 Task: Sort the products in the category "Specialty Cheeses" by price (lowest first).
Action: Mouse moved to (828, 276)
Screenshot: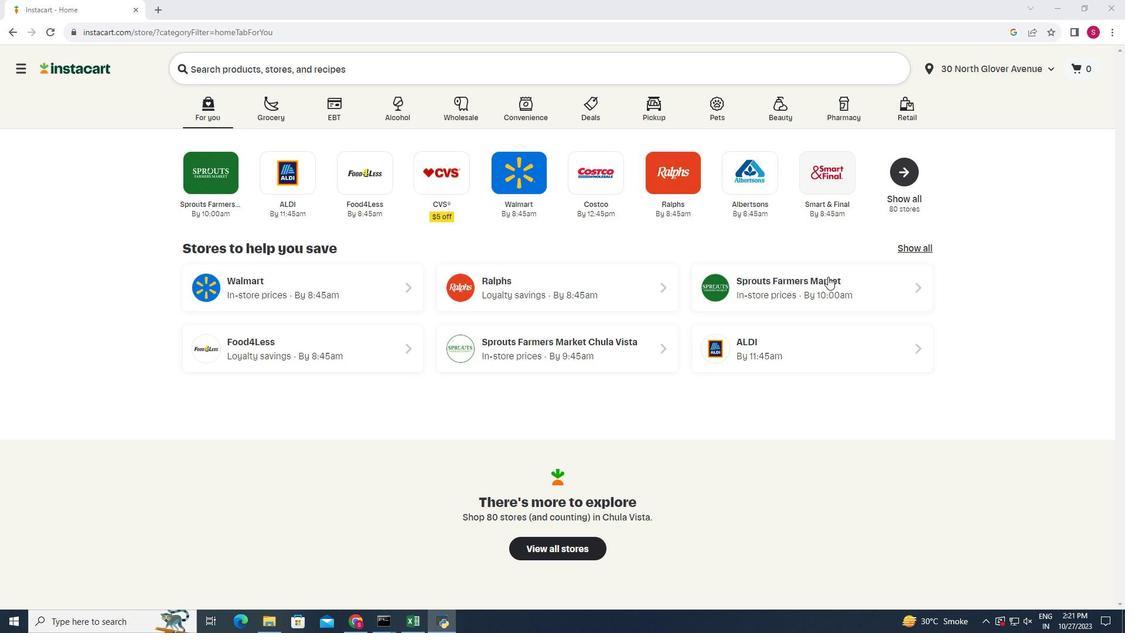 
Action: Mouse pressed left at (828, 276)
Screenshot: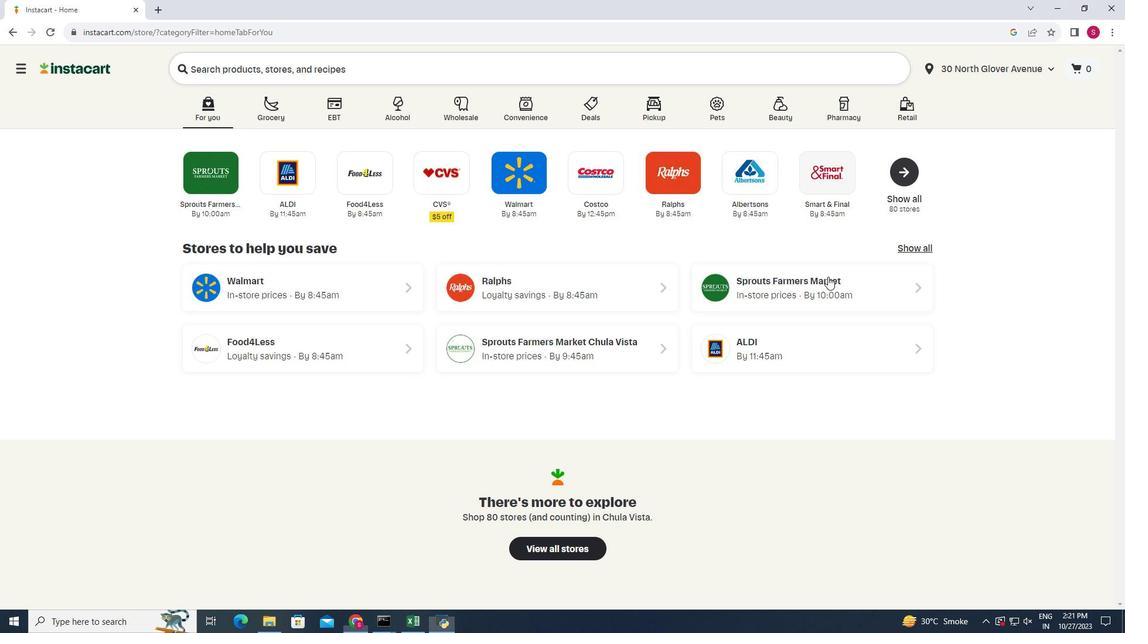 
Action: Mouse moved to (31, 514)
Screenshot: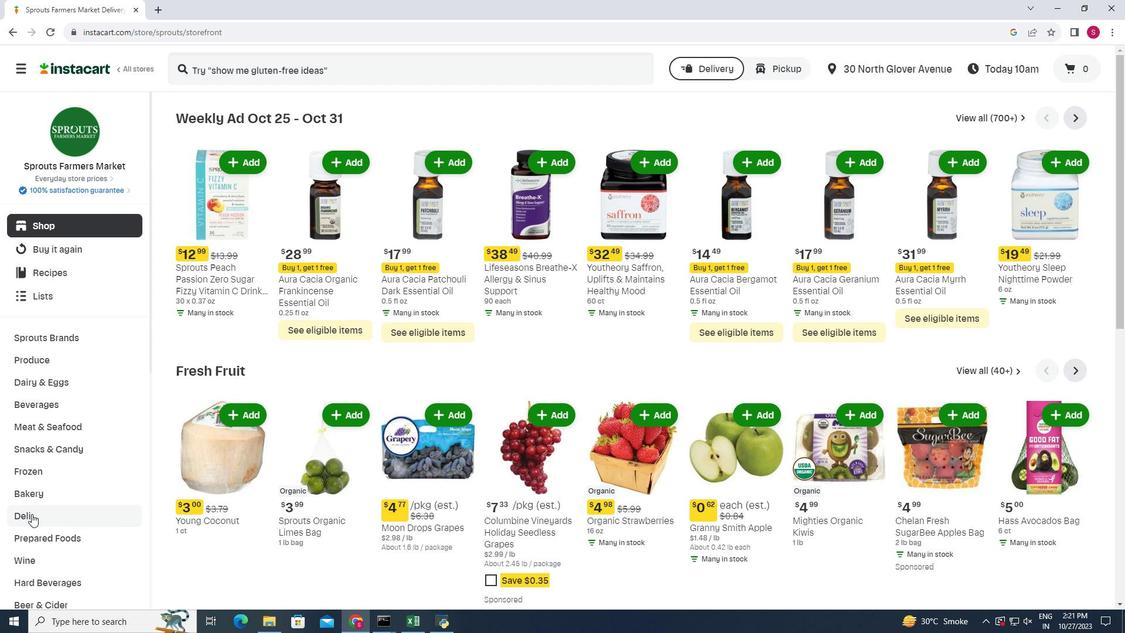 
Action: Mouse pressed left at (31, 514)
Screenshot: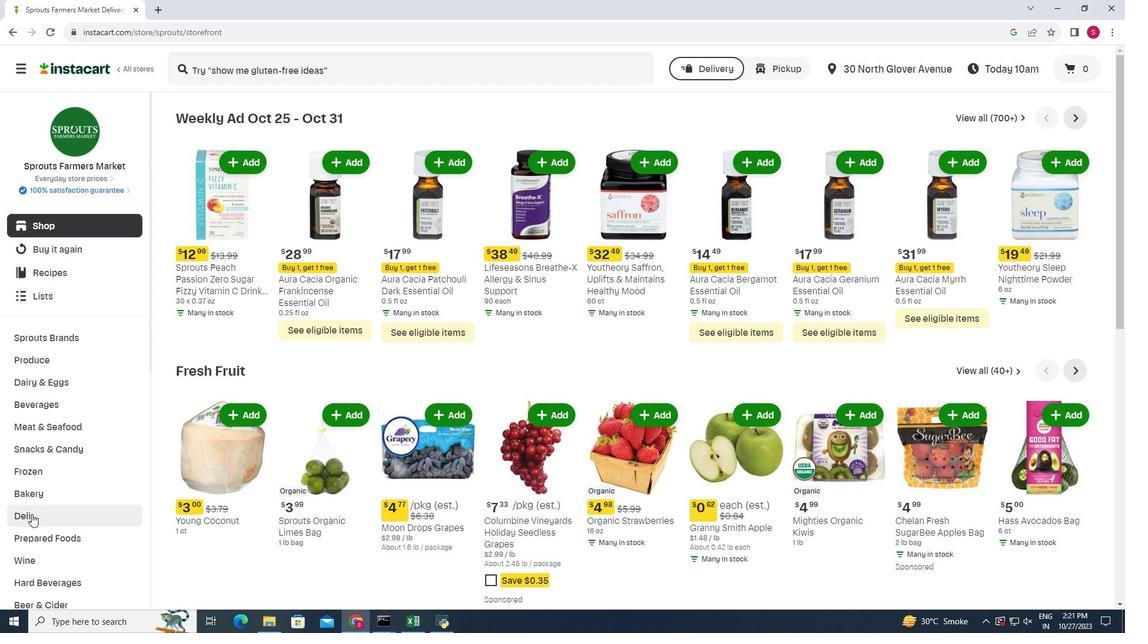 
Action: Mouse moved to (302, 286)
Screenshot: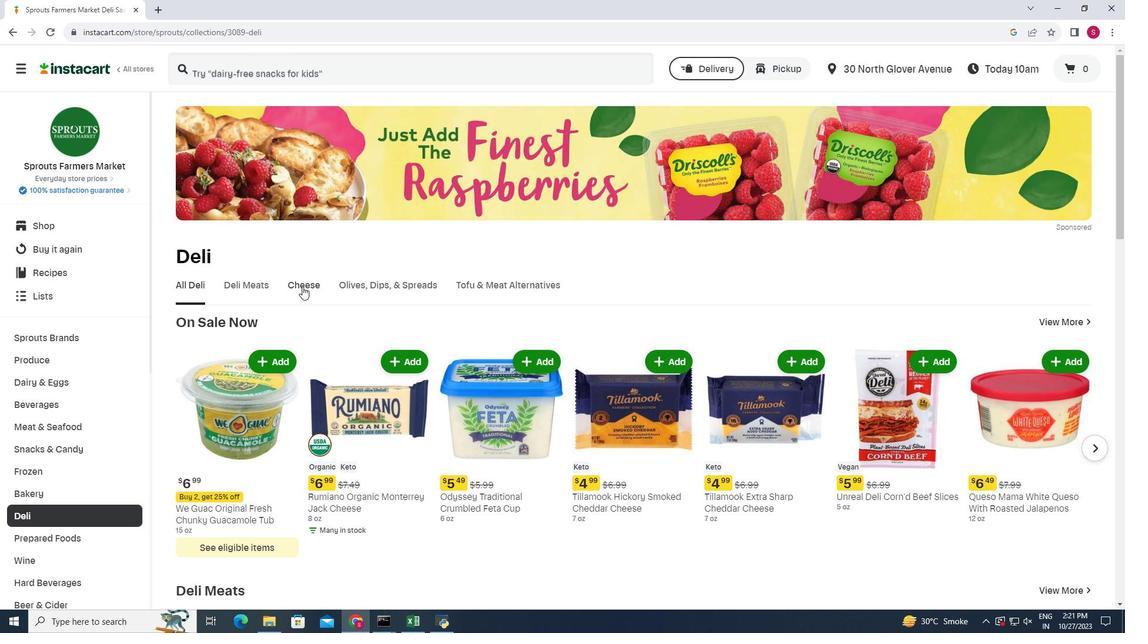 
Action: Mouse pressed left at (302, 286)
Screenshot: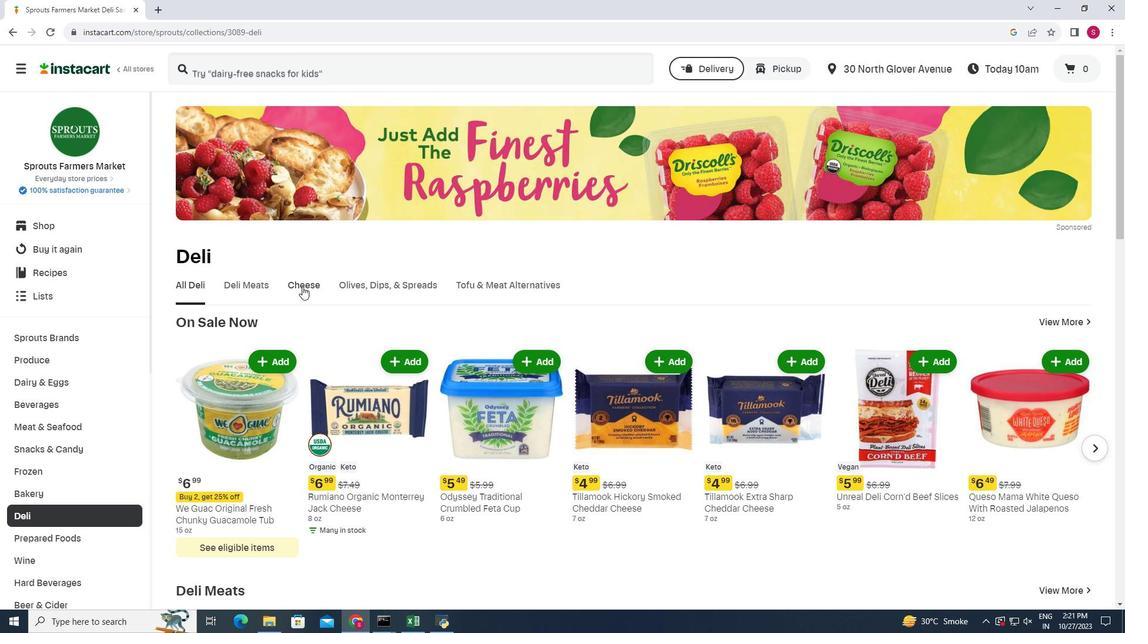 
Action: Mouse moved to (1092, 334)
Screenshot: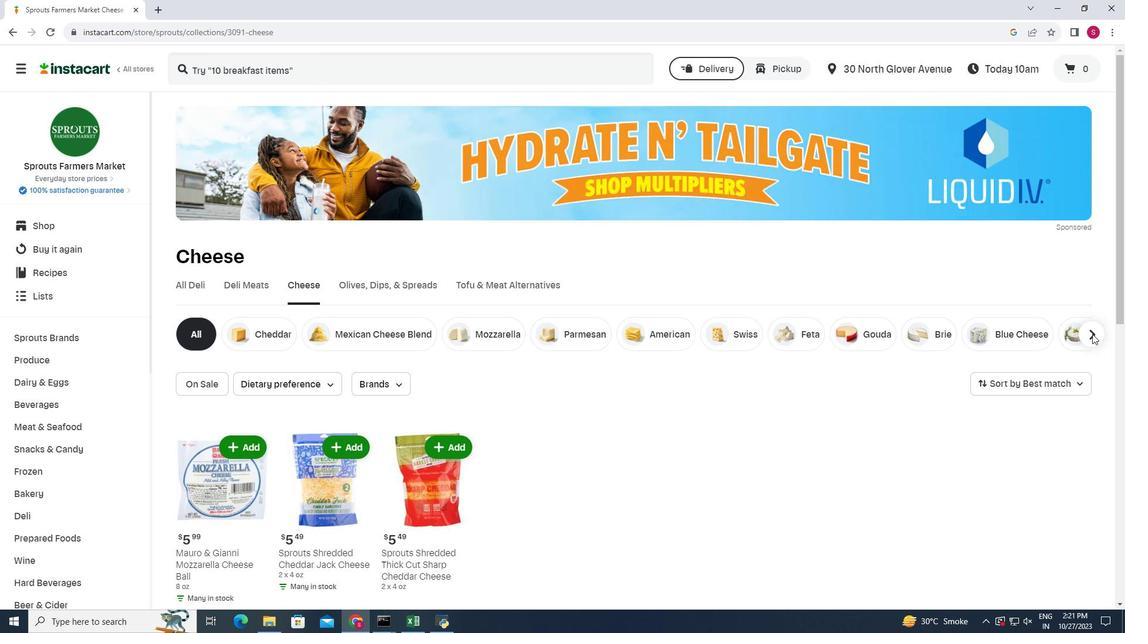 
Action: Mouse pressed left at (1092, 334)
Screenshot: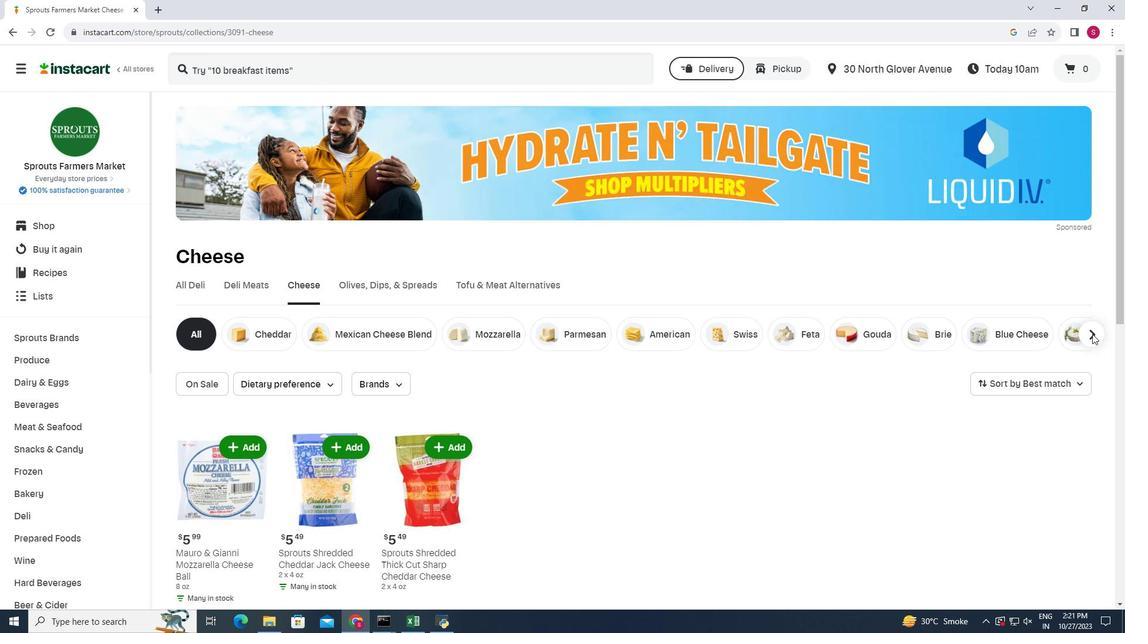 
Action: Mouse moved to (1054, 333)
Screenshot: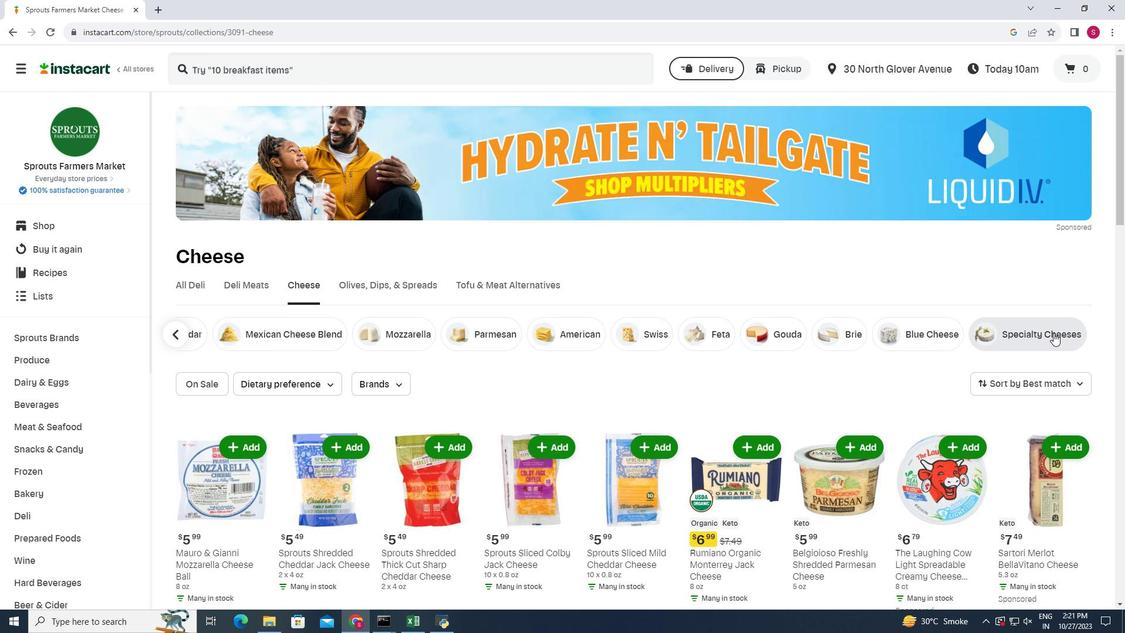 
Action: Mouse pressed left at (1054, 333)
Screenshot: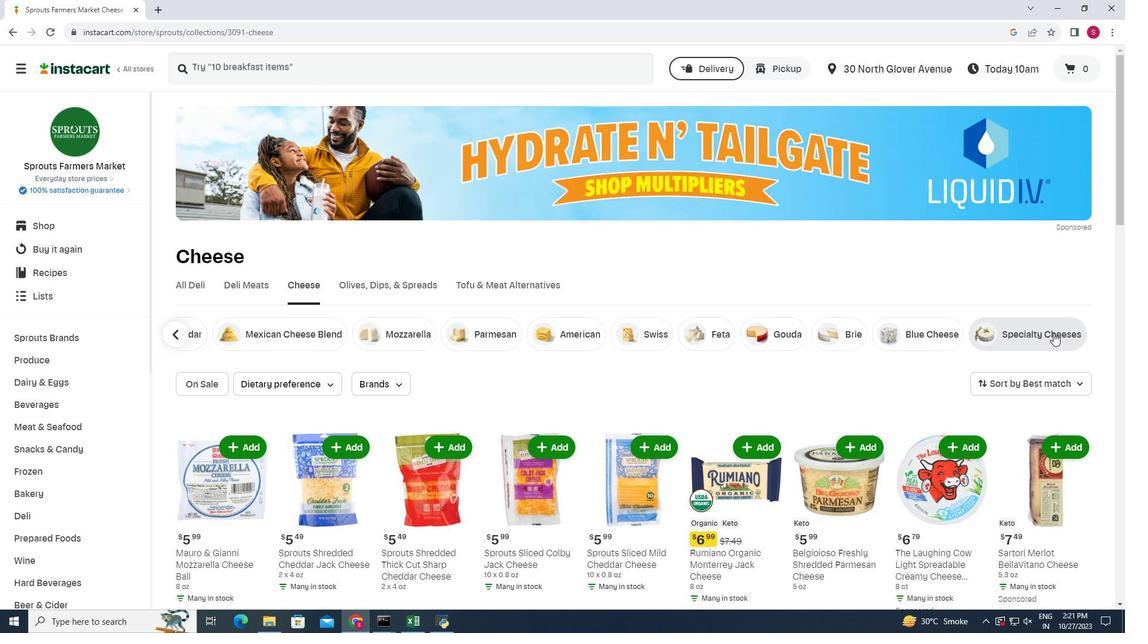 
Action: Mouse moved to (778, 373)
Screenshot: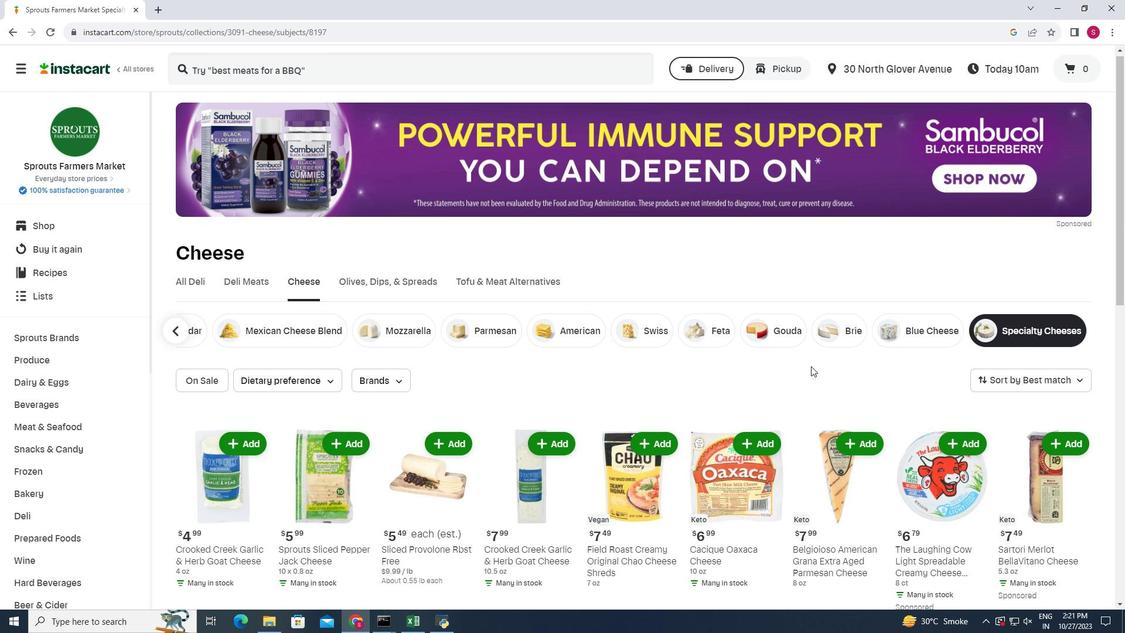 
Action: Mouse scrolled (778, 372) with delta (0, 0)
Screenshot: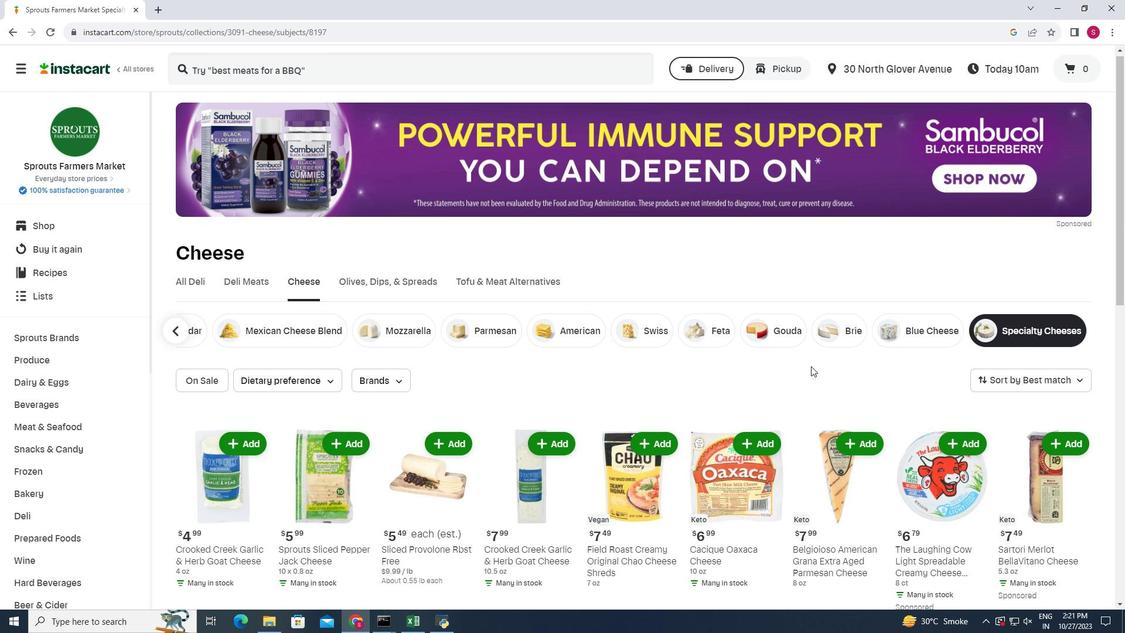 
Action: Mouse moved to (1073, 322)
Screenshot: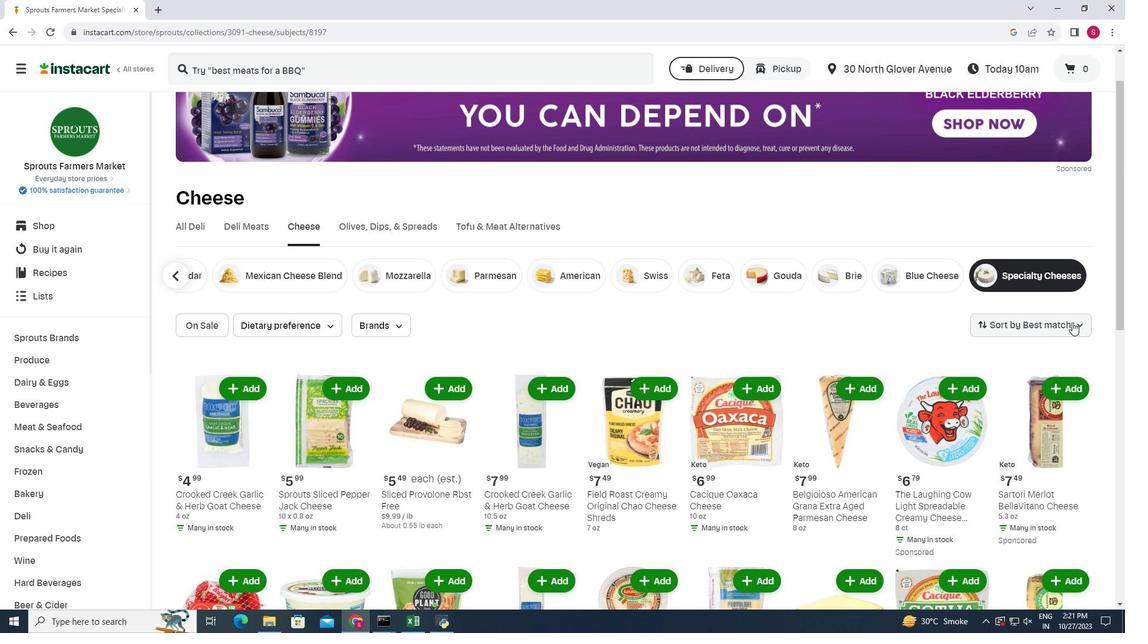 
Action: Mouse pressed left at (1073, 322)
Screenshot: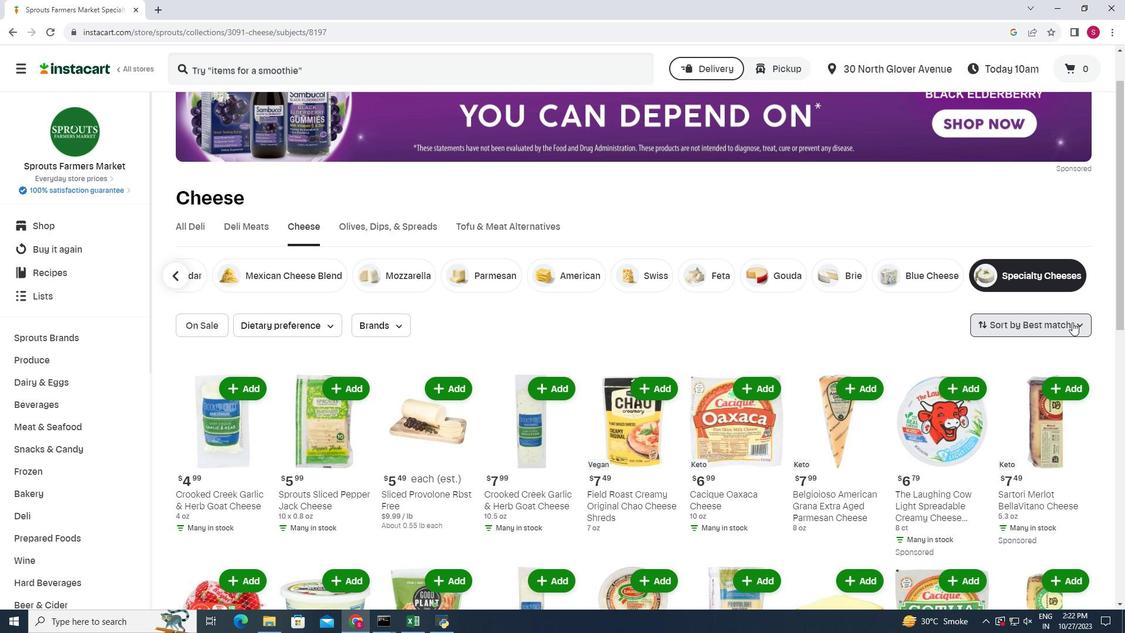 
Action: Mouse moved to (1058, 375)
Screenshot: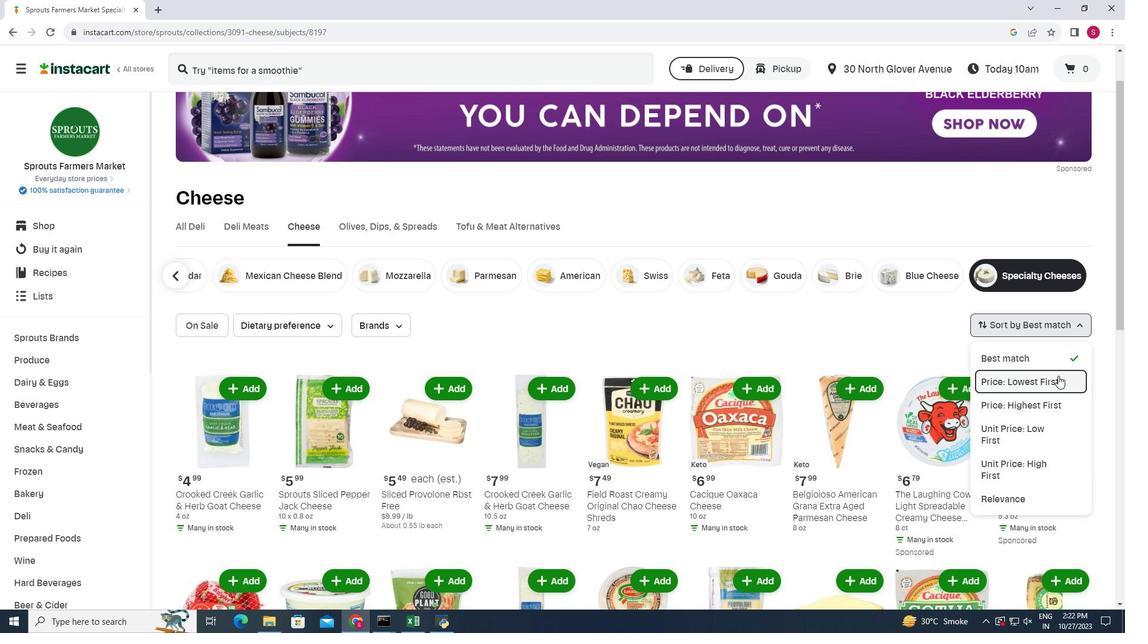 
Action: Mouse pressed left at (1058, 375)
Screenshot: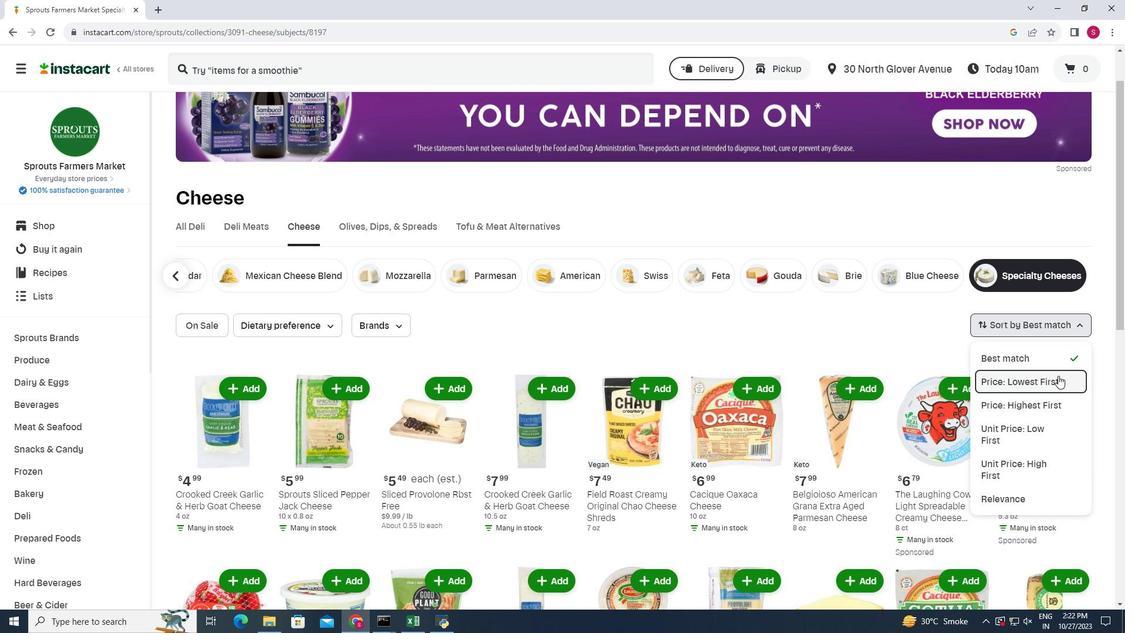 
Action: Mouse moved to (557, 332)
Screenshot: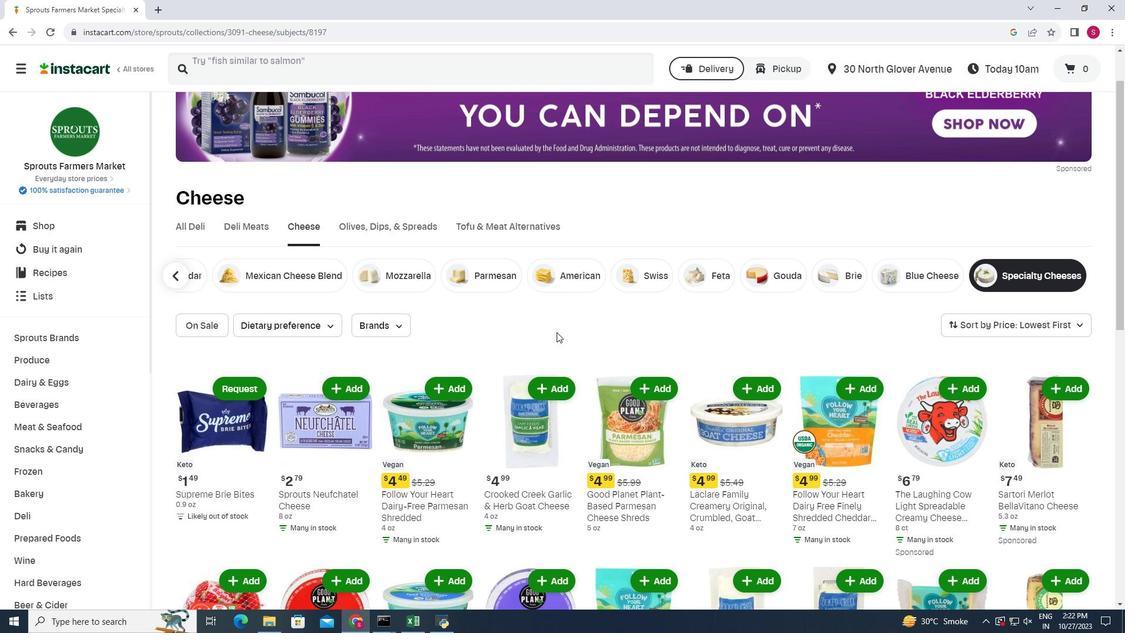 
Action: Mouse scrolled (557, 331) with delta (0, 0)
Screenshot: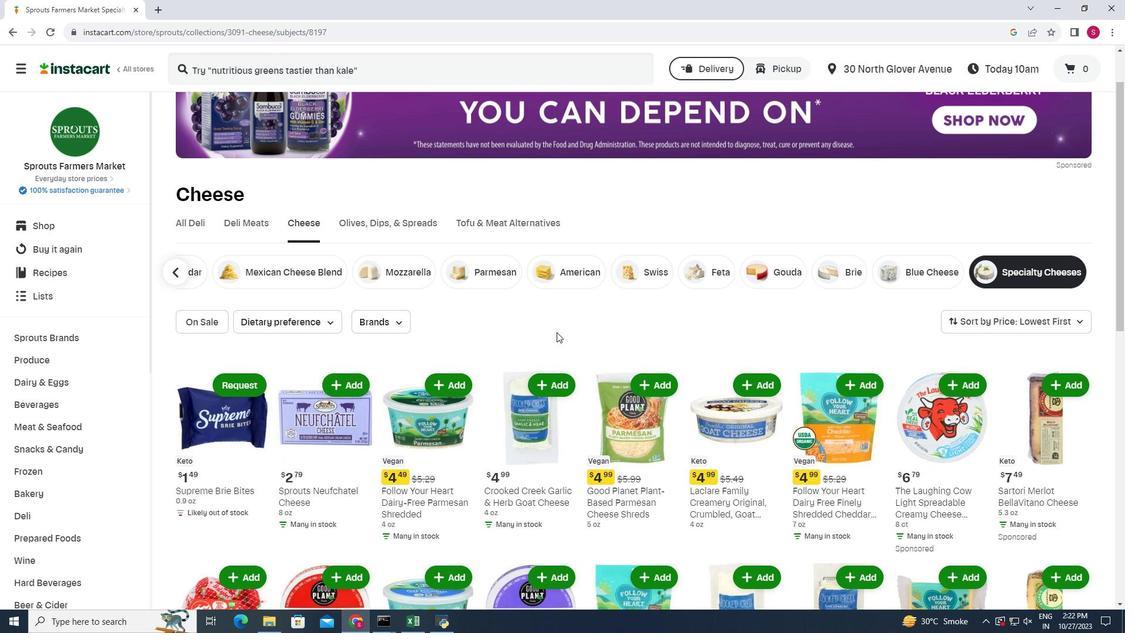 
Action: Mouse scrolled (557, 331) with delta (0, 0)
Screenshot: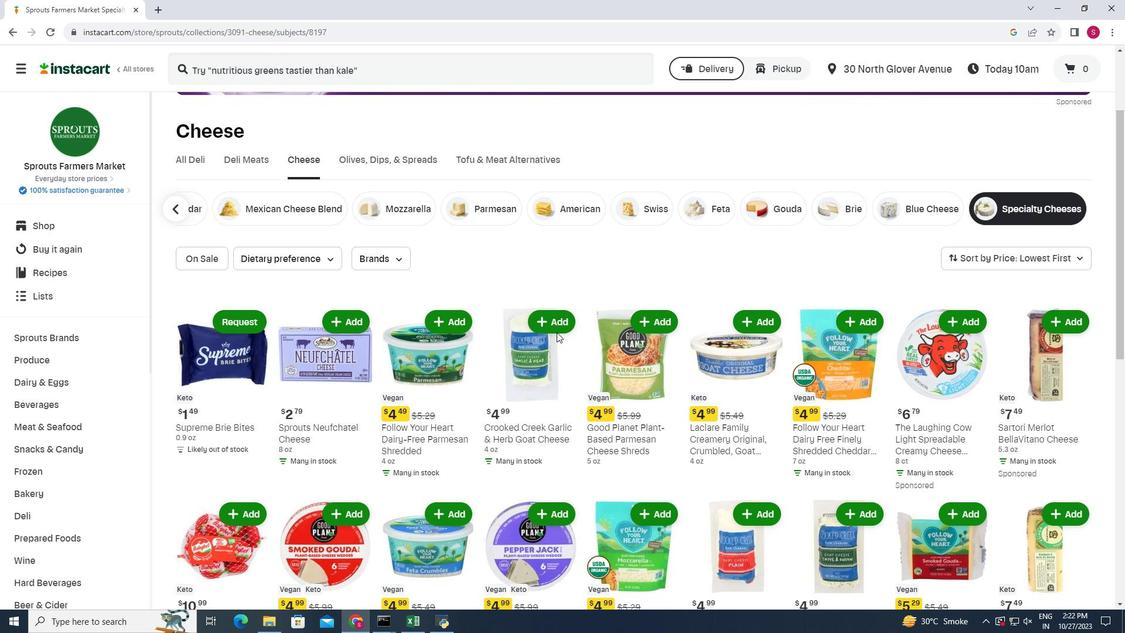 
Action: Mouse scrolled (557, 331) with delta (0, 0)
Screenshot: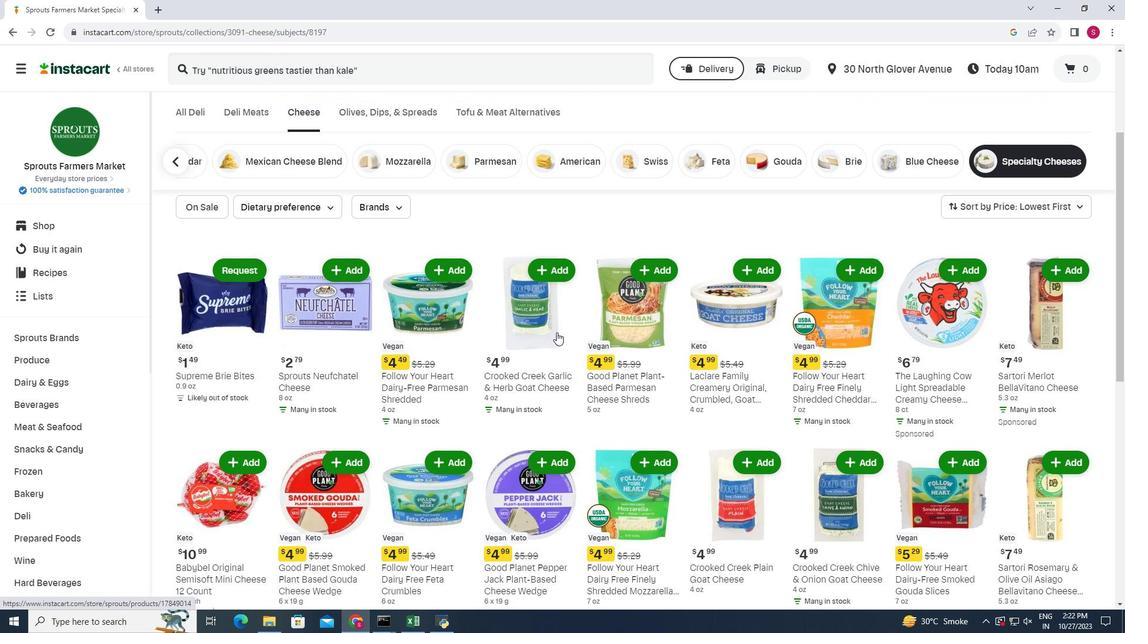 
Action: Mouse scrolled (557, 331) with delta (0, 0)
Screenshot: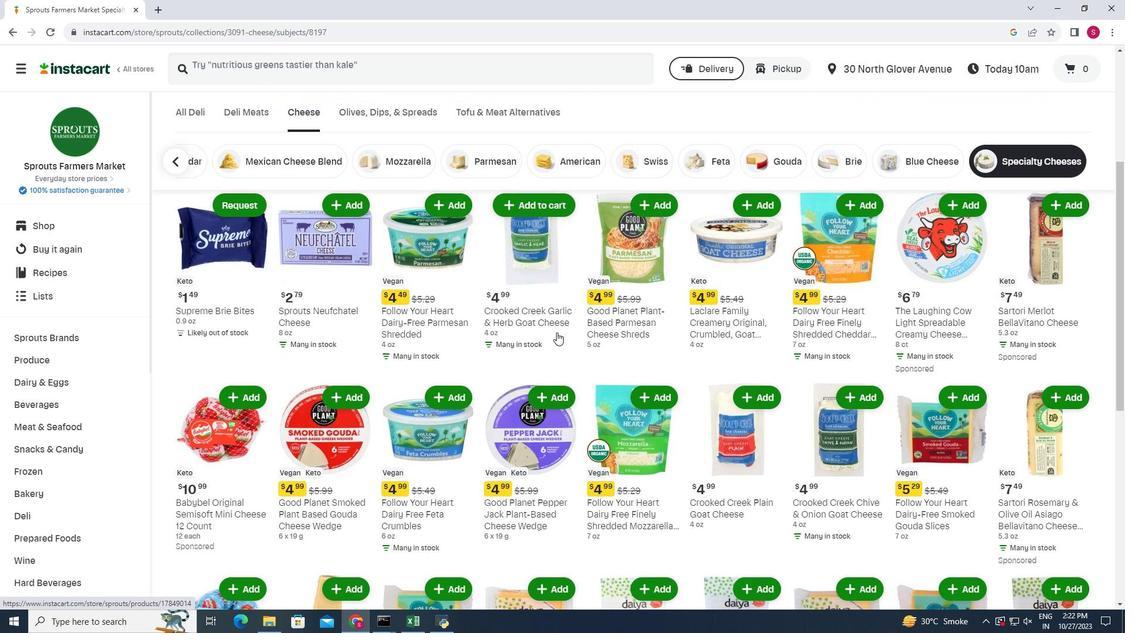 
Action: Mouse scrolled (557, 331) with delta (0, 0)
Screenshot: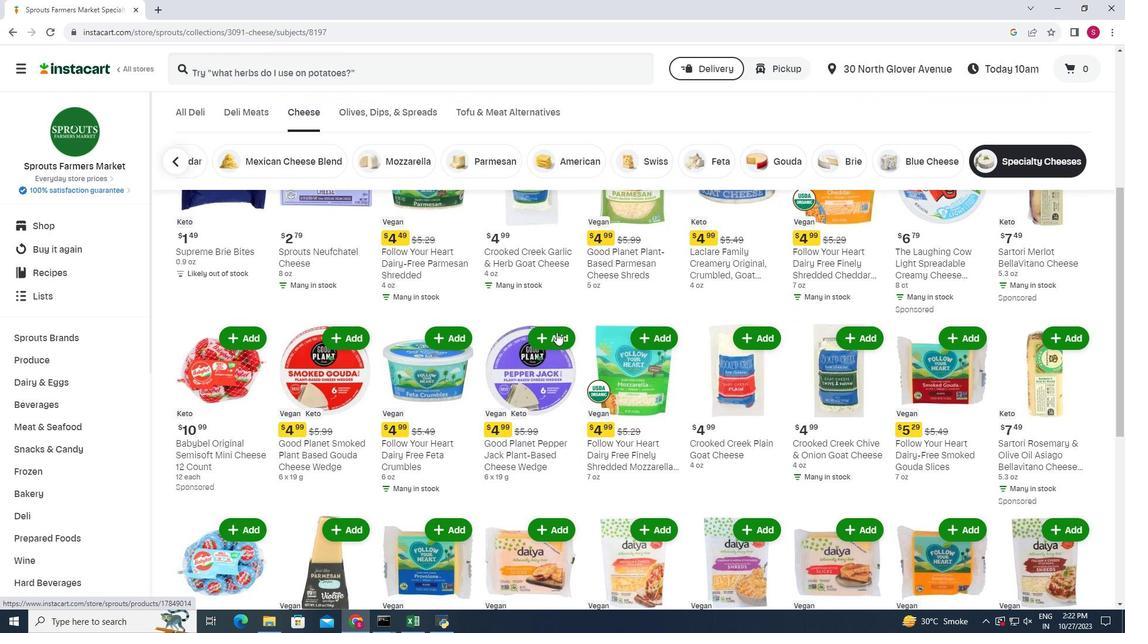 
Action: Mouse scrolled (557, 331) with delta (0, 0)
Screenshot: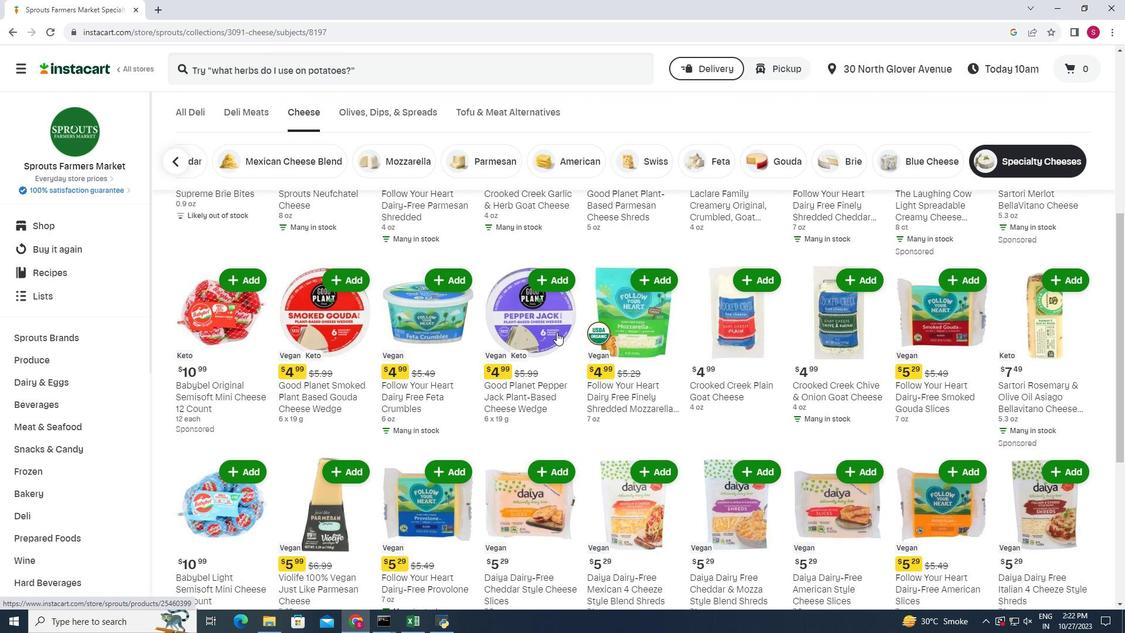 
Action: Mouse scrolled (557, 331) with delta (0, 0)
Screenshot: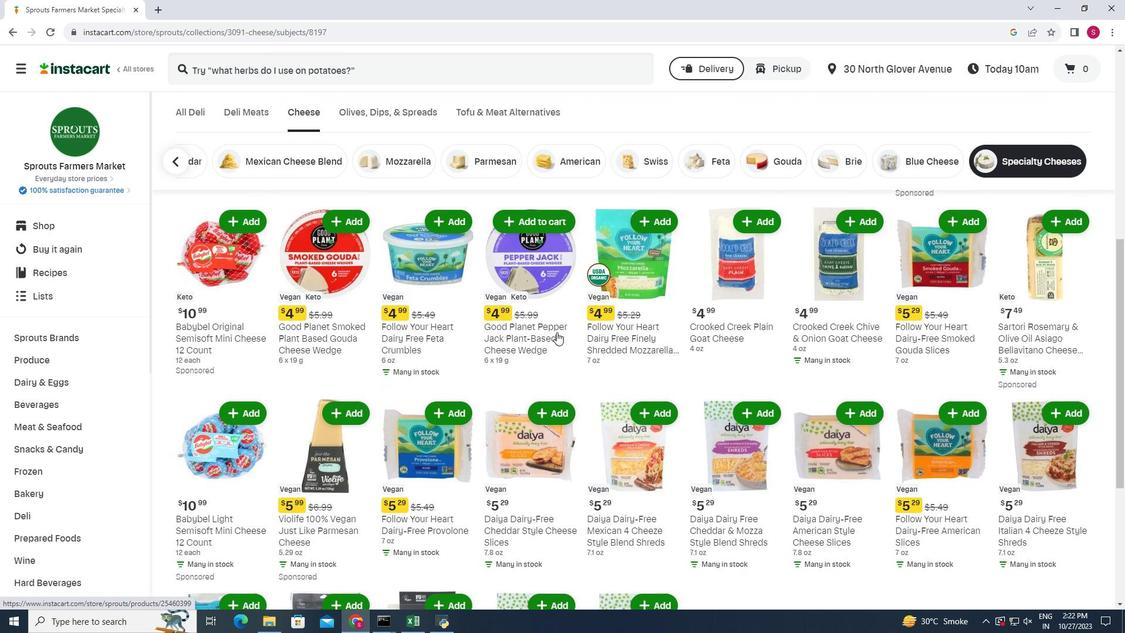 
Action: Mouse scrolled (557, 331) with delta (0, 0)
Screenshot: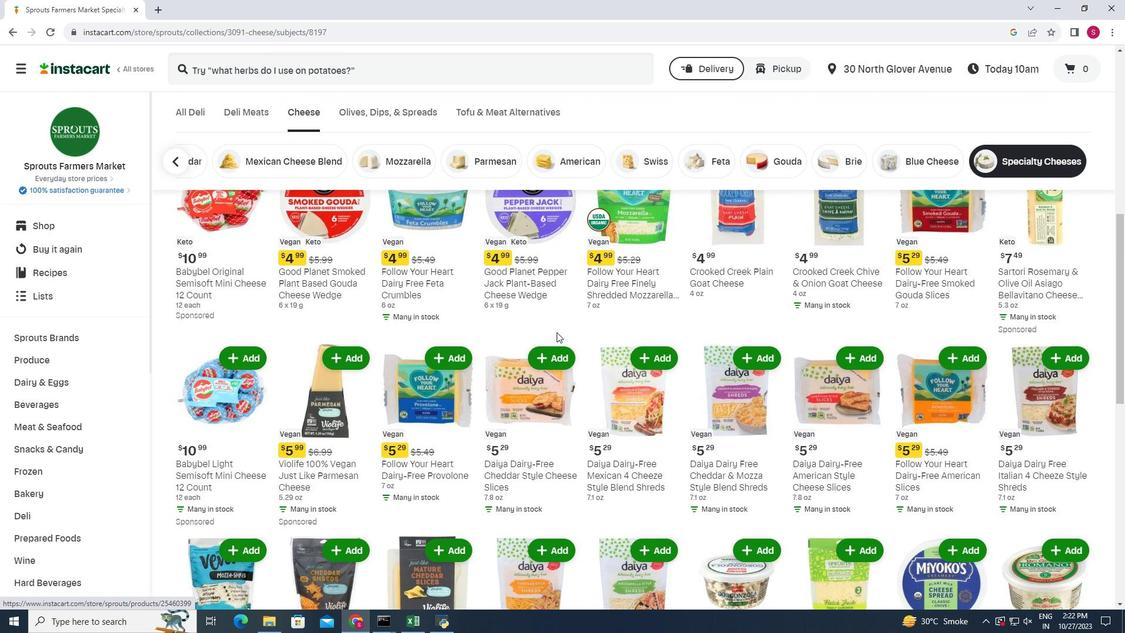 
Action: Mouse scrolled (557, 331) with delta (0, 0)
Screenshot: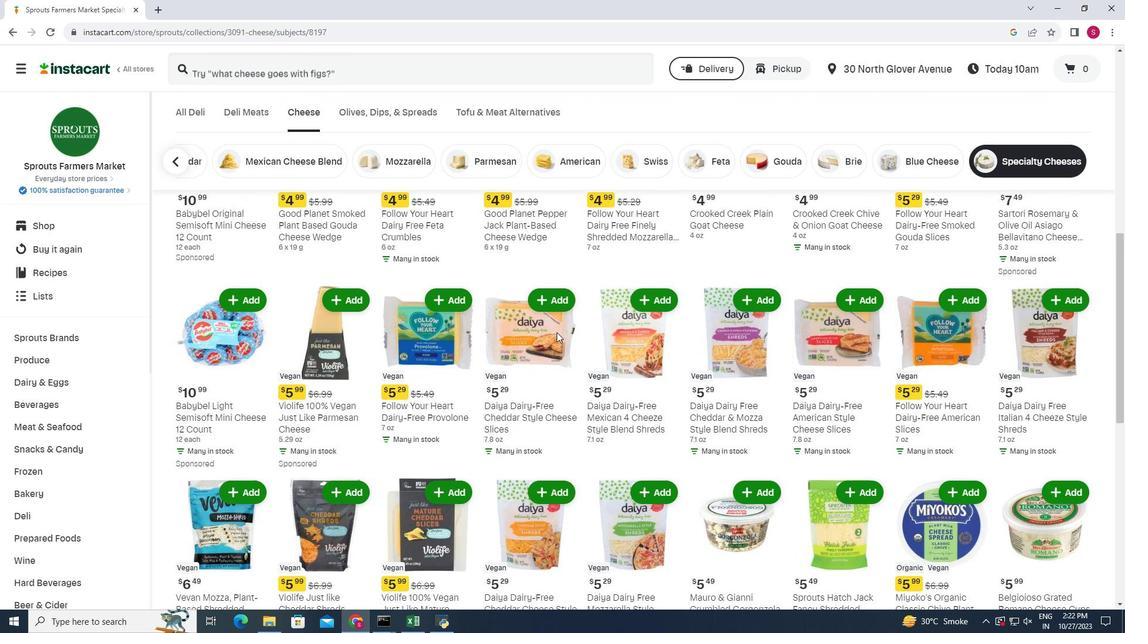 
Action: Mouse scrolled (557, 331) with delta (0, 0)
Screenshot: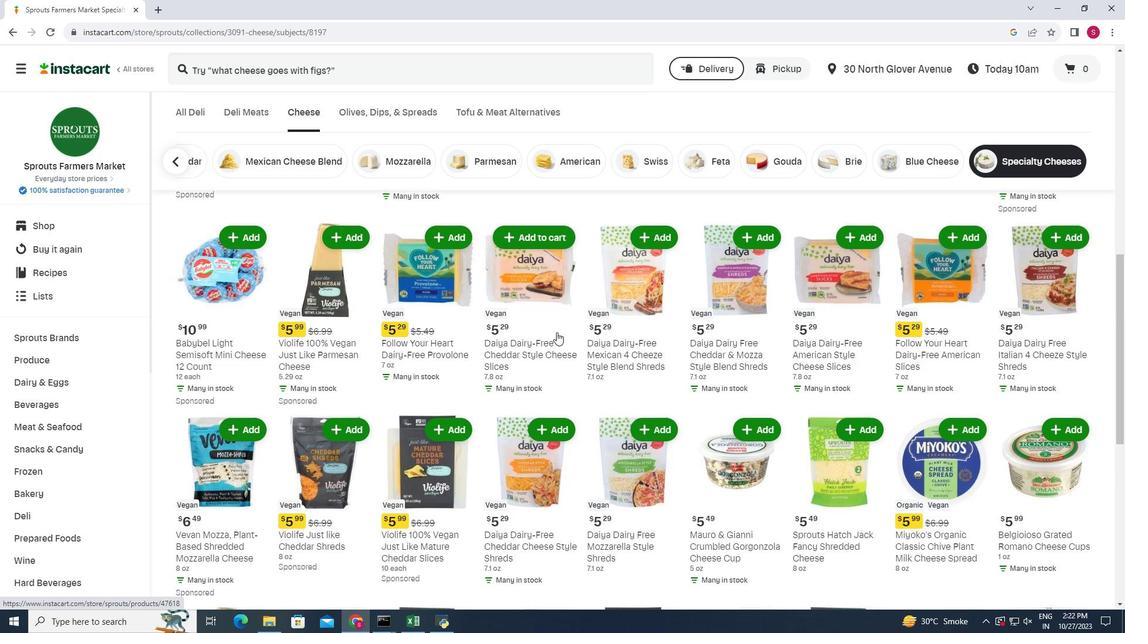
Action: Mouse scrolled (557, 331) with delta (0, 0)
Screenshot: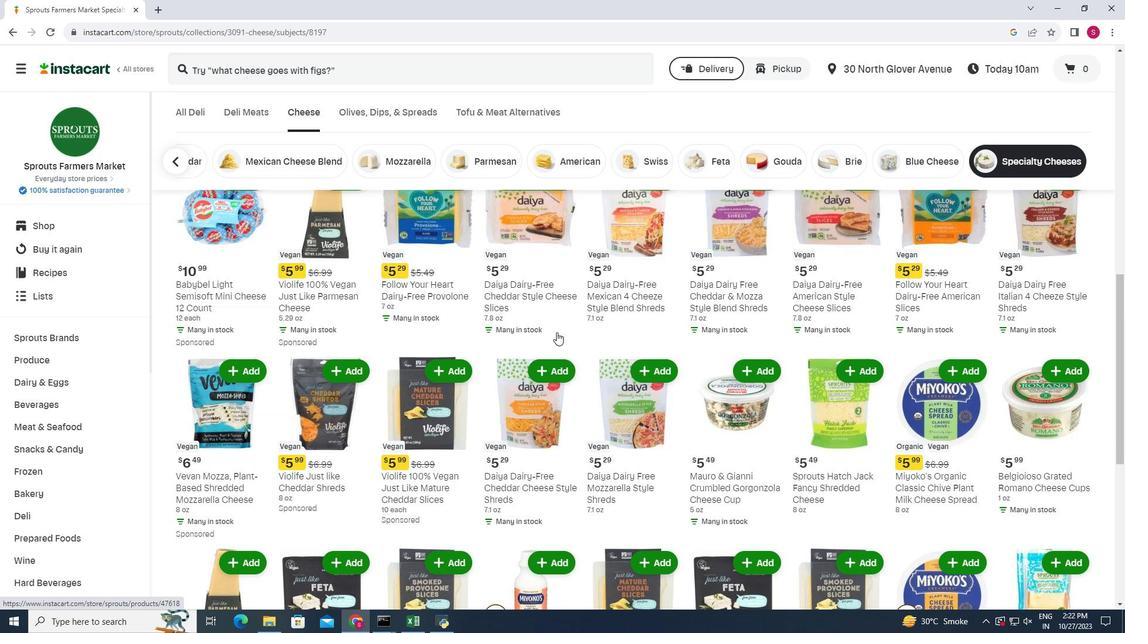 
Action: Mouse scrolled (557, 331) with delta (0, 0)
Screenshot: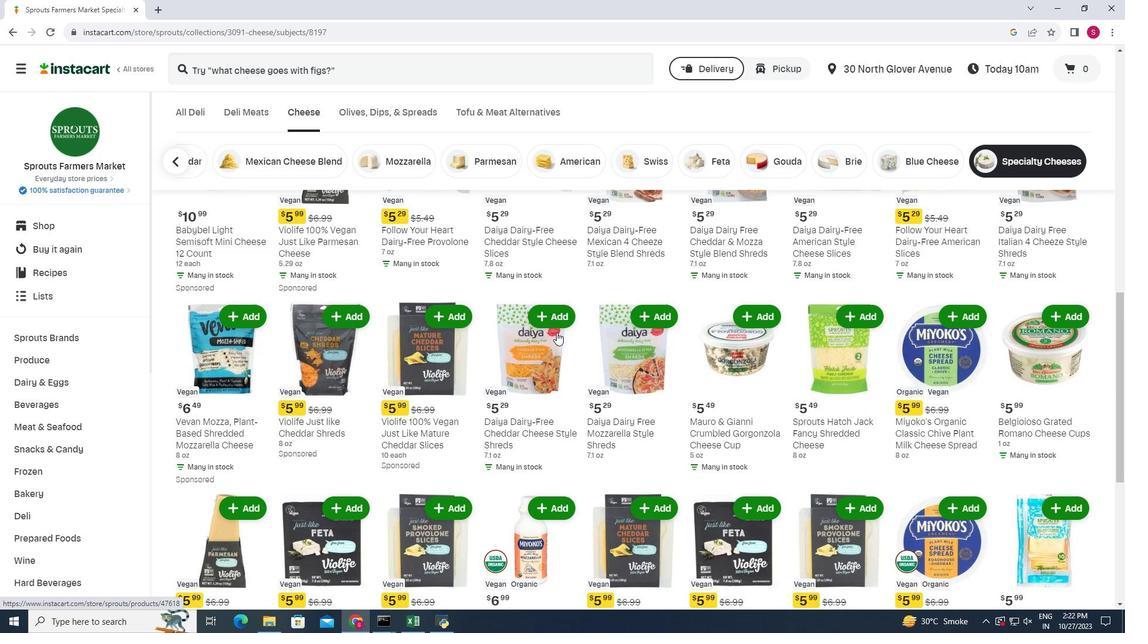 
Action: Mouse scrolled (557, 331) with delta (0, 0)
Screenshot: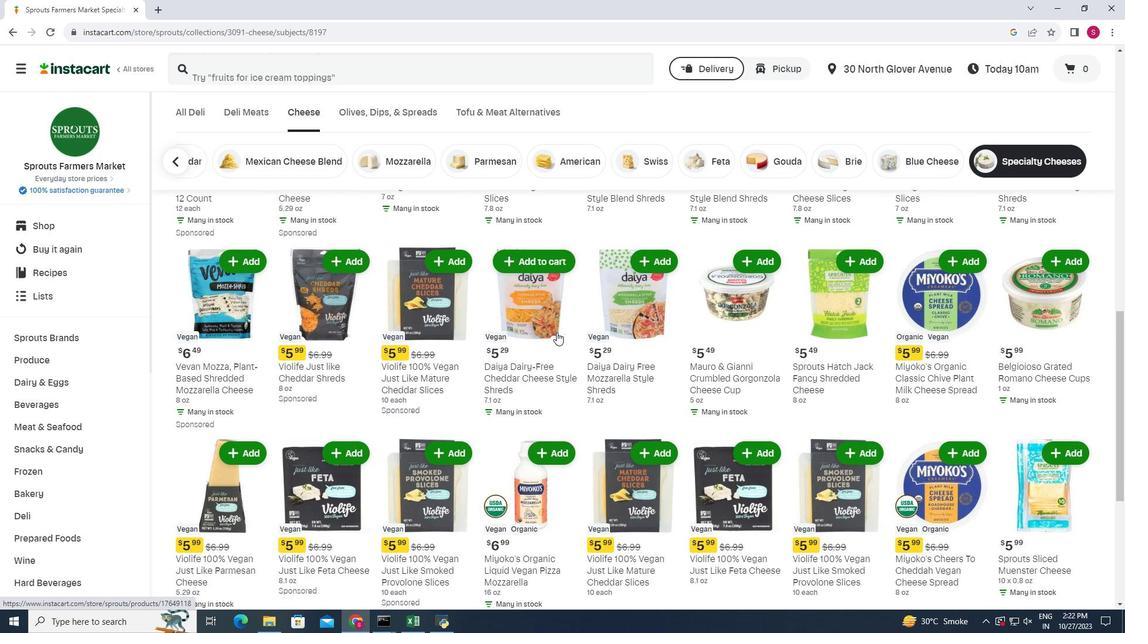 
Action: Mouse scrolled (557, 331) with delta (0, 0)
Screenshot: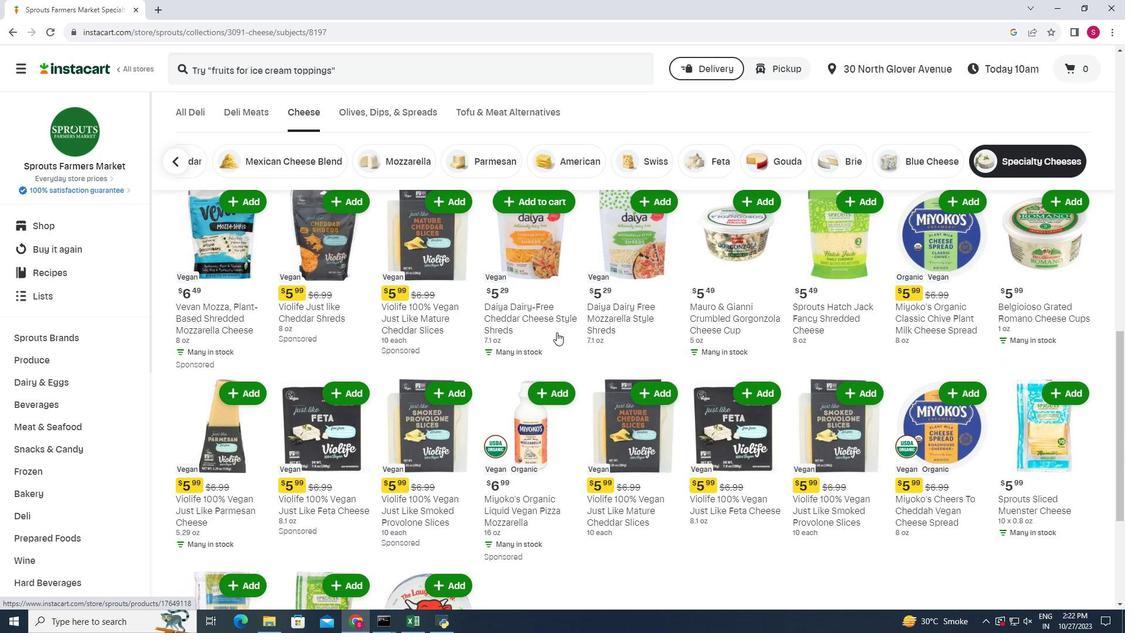 
Action: Mouse scrolled (557, 331) with delta (0, 0)
Screenshot: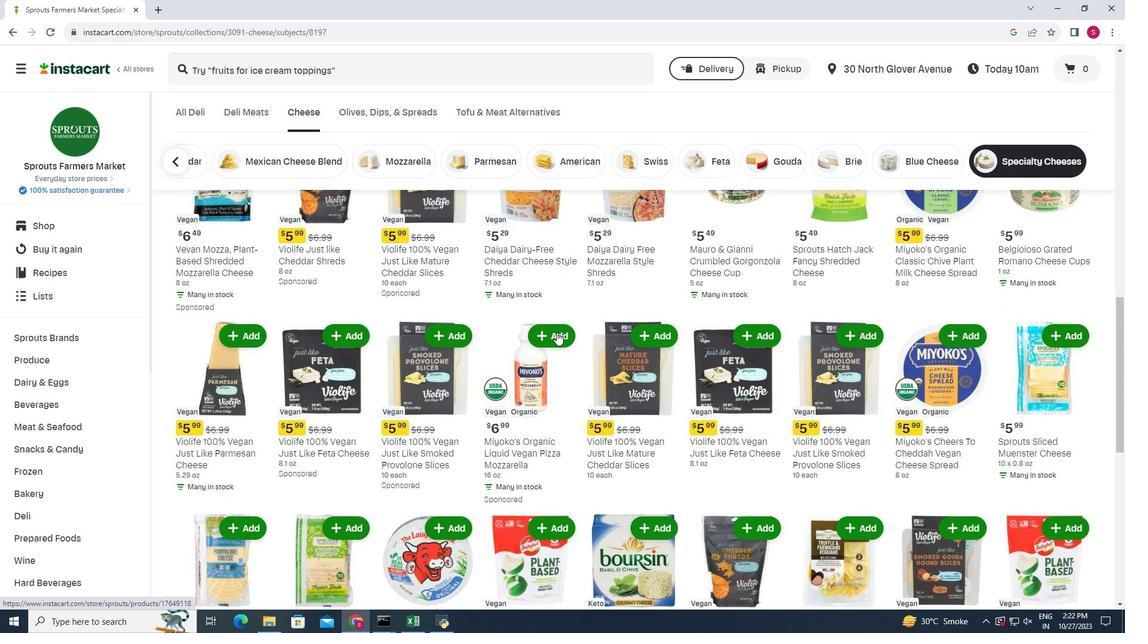 
Action: Mouse scrolled (557, 331) with delta (0, 0)
Screenshot: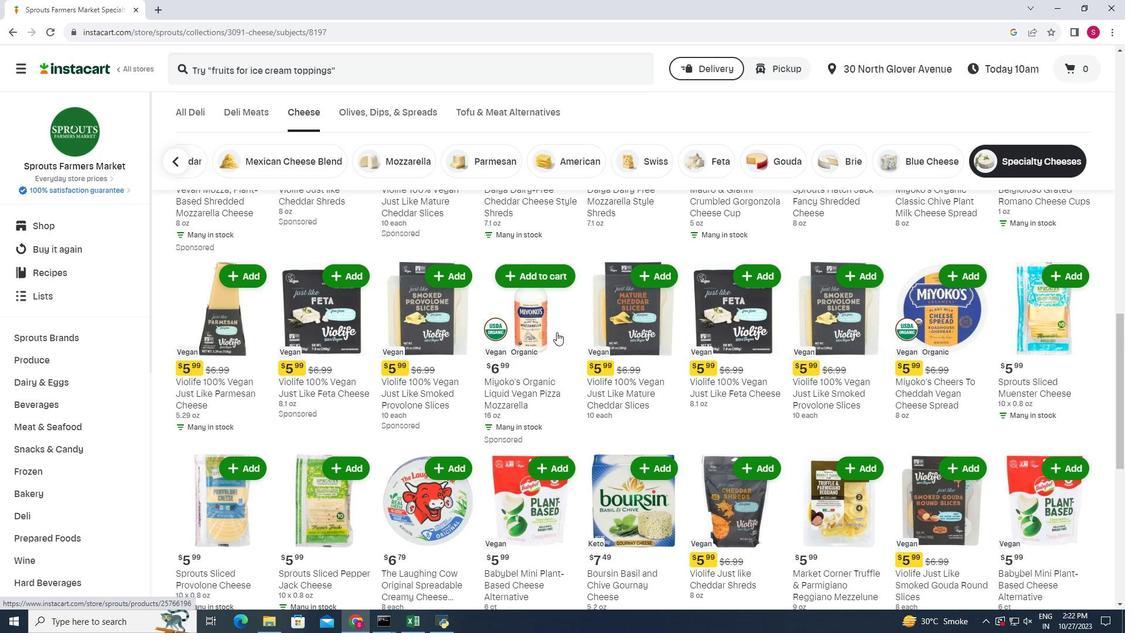 
Action: Mouse scrolled (557, 331) with delta (0, 0)
Screenshot: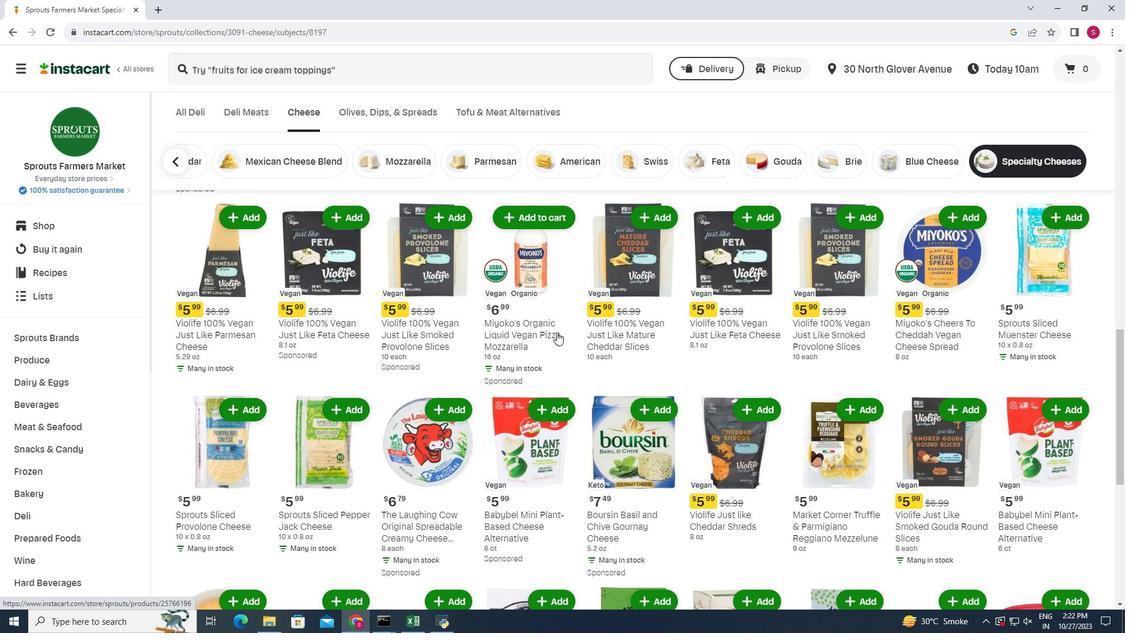 
Action: Mouse scrolled (557, 331) with delta (0, 0)
Screenshot: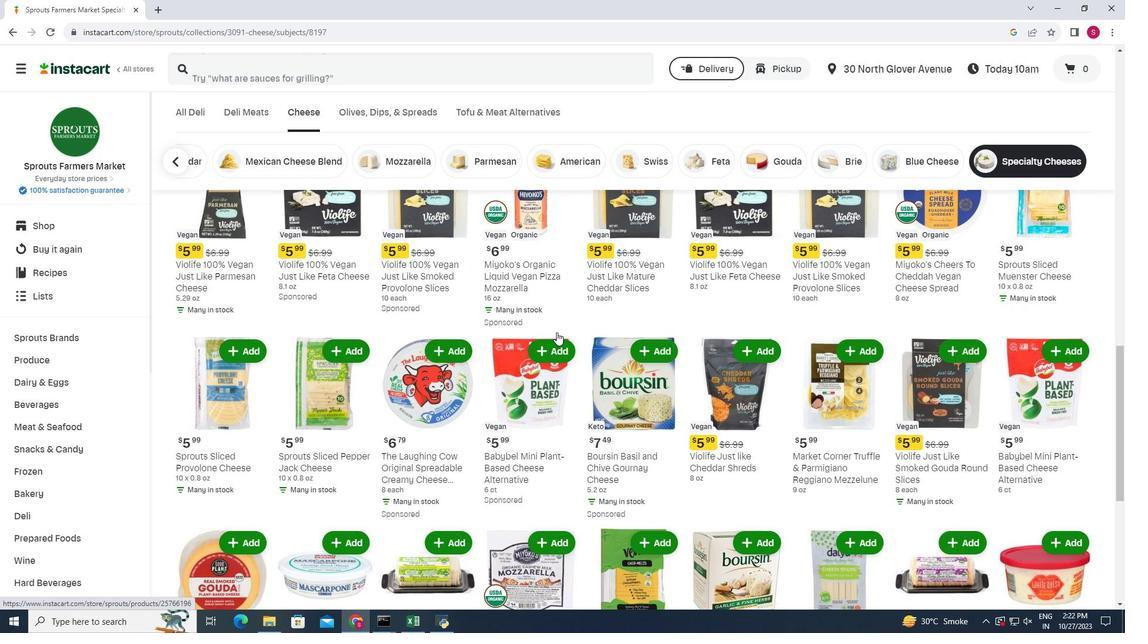 
Action: Mouse scrolled (557, 331) with delta (0, 0)
Screenshot: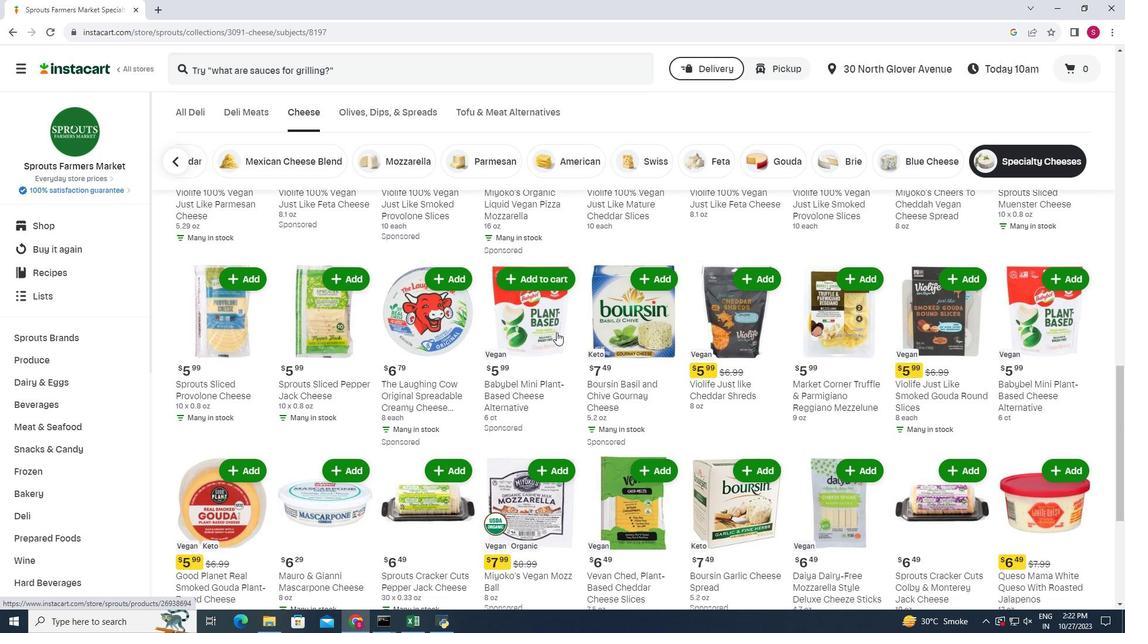 
Action: Mouse scrolled (557, 331) with delta (0, 0)
Screenshot: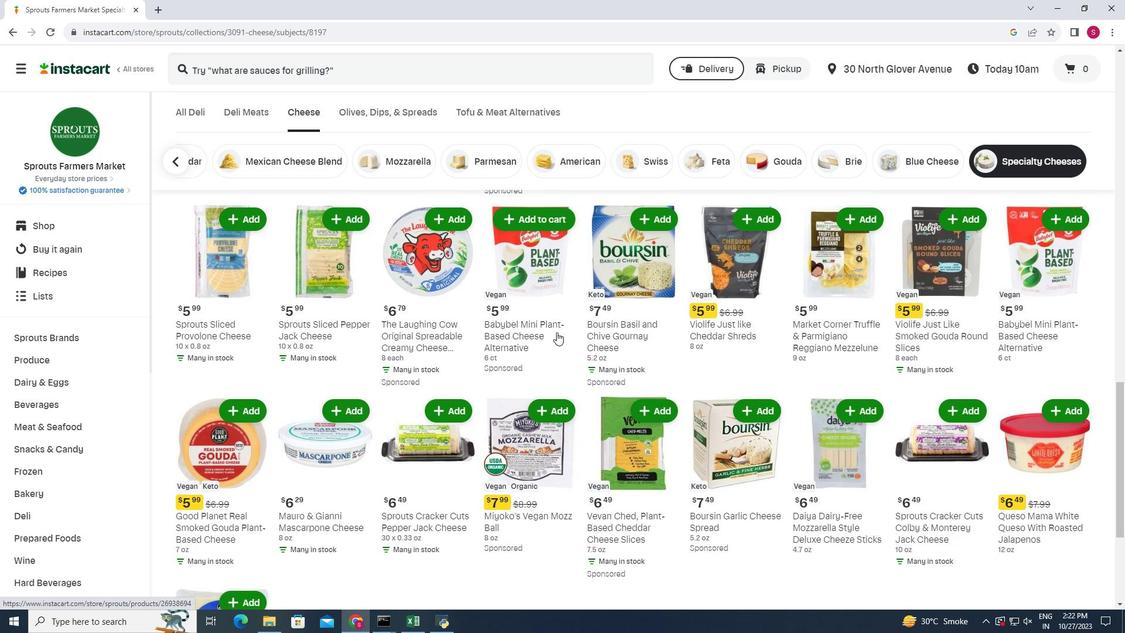 
Action: Mouse scrolled (557, 331) with delta (0, 0)
Screenshot: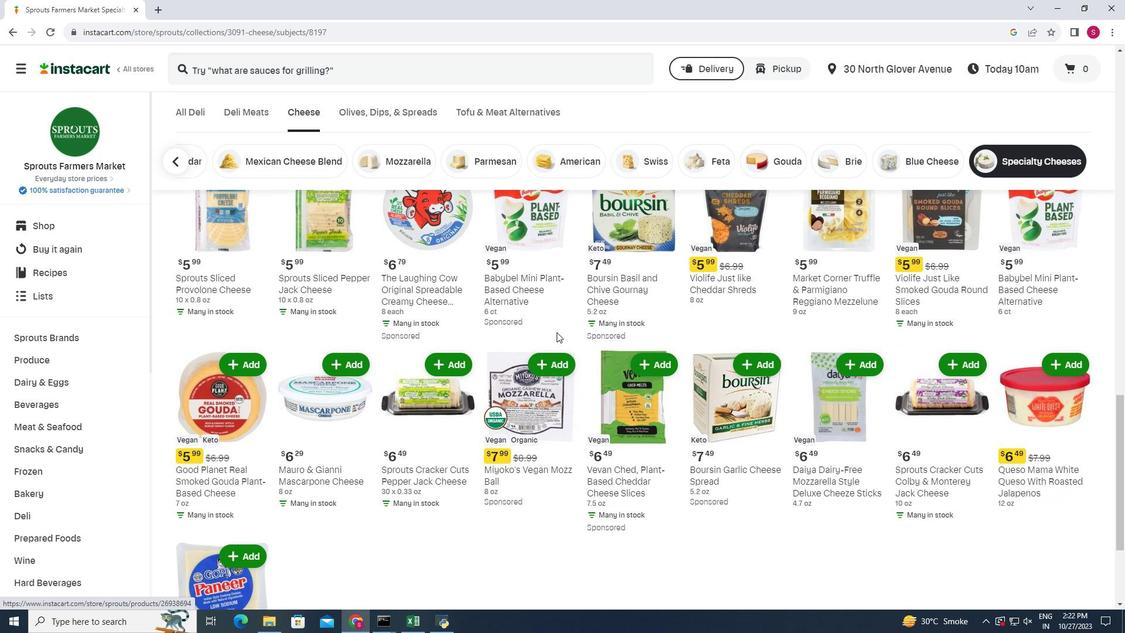 
Action: Mouse scrolled (557, 331) with delta (0, 0)
Screenshot: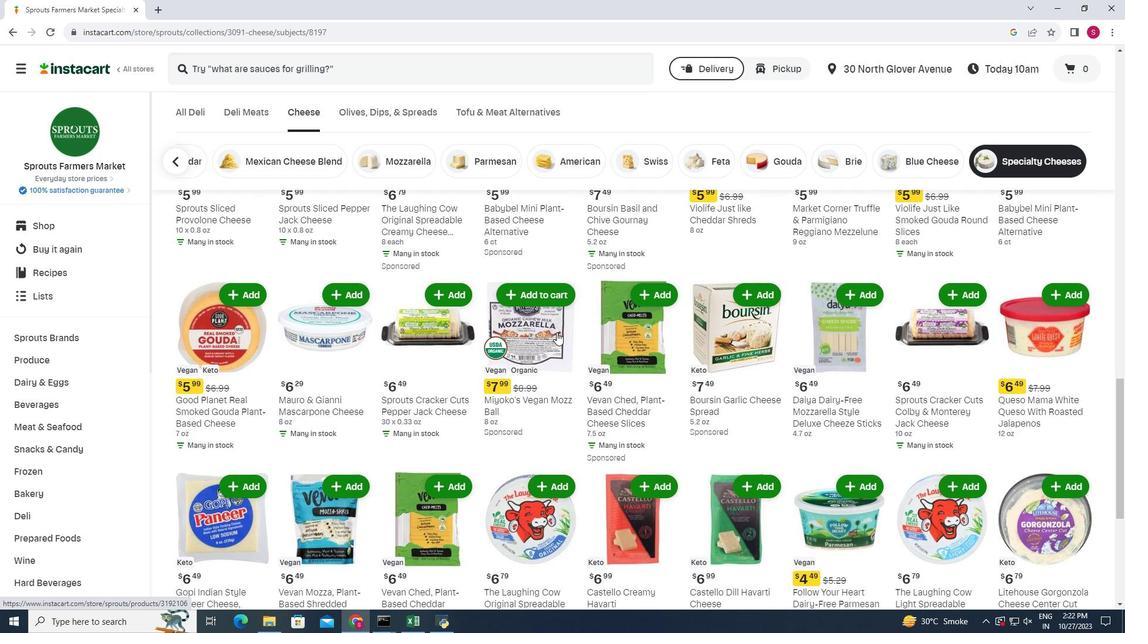 
Action: Mouse scrolled (557, 331) with delta (0, 0)
Screenshot: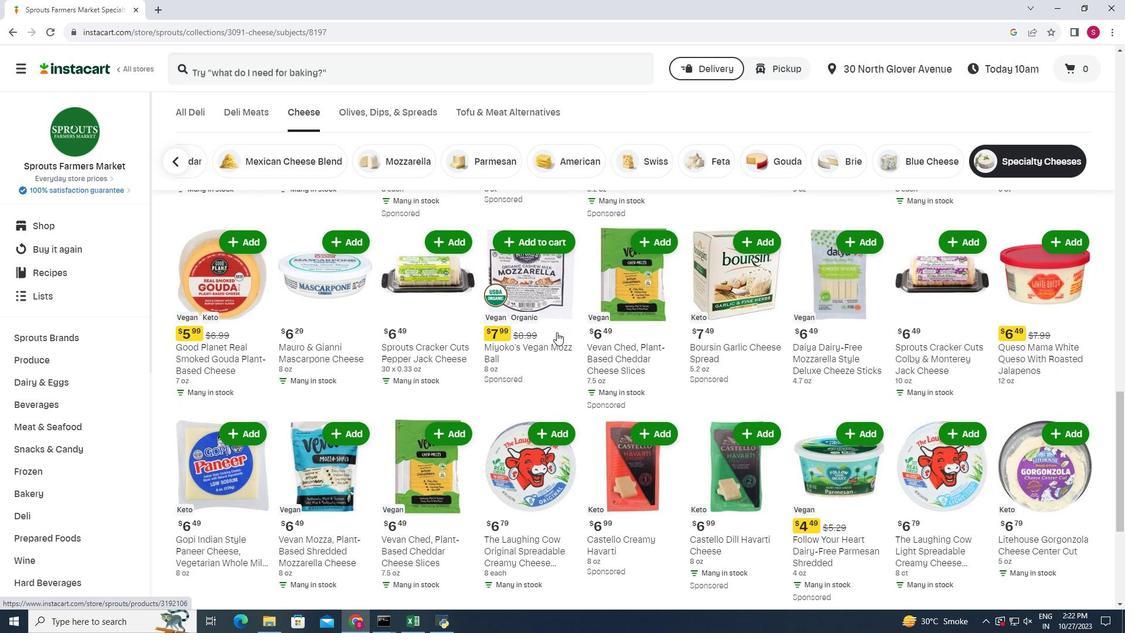 
Action: Mouse scrolled (557, 331) with delta (0, 0)
Screenshot: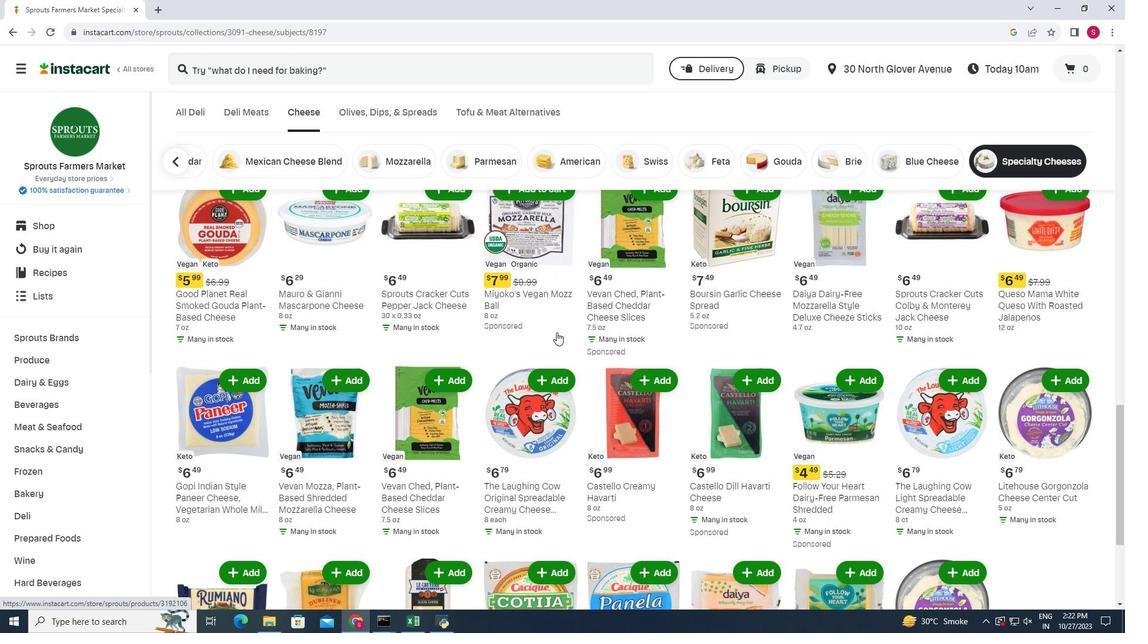 
Action: Mouse scrolled (557, 331) with delta (0, 0)
Screenshot: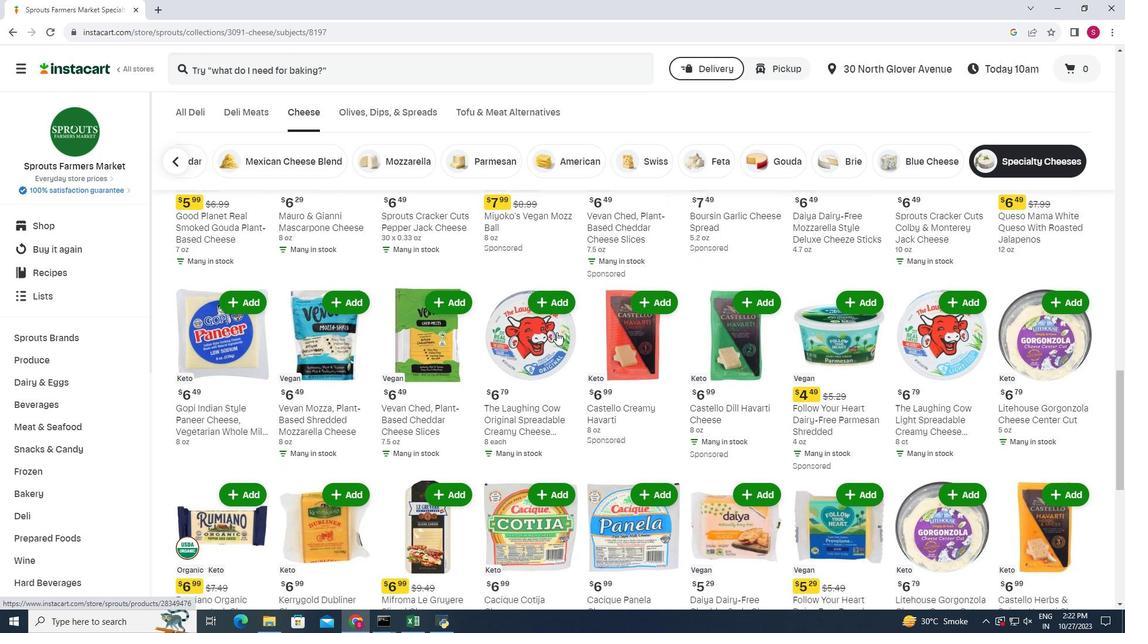 
Action: Mouse scrolled (557, 331) with delta (0, 0)
Screenshot: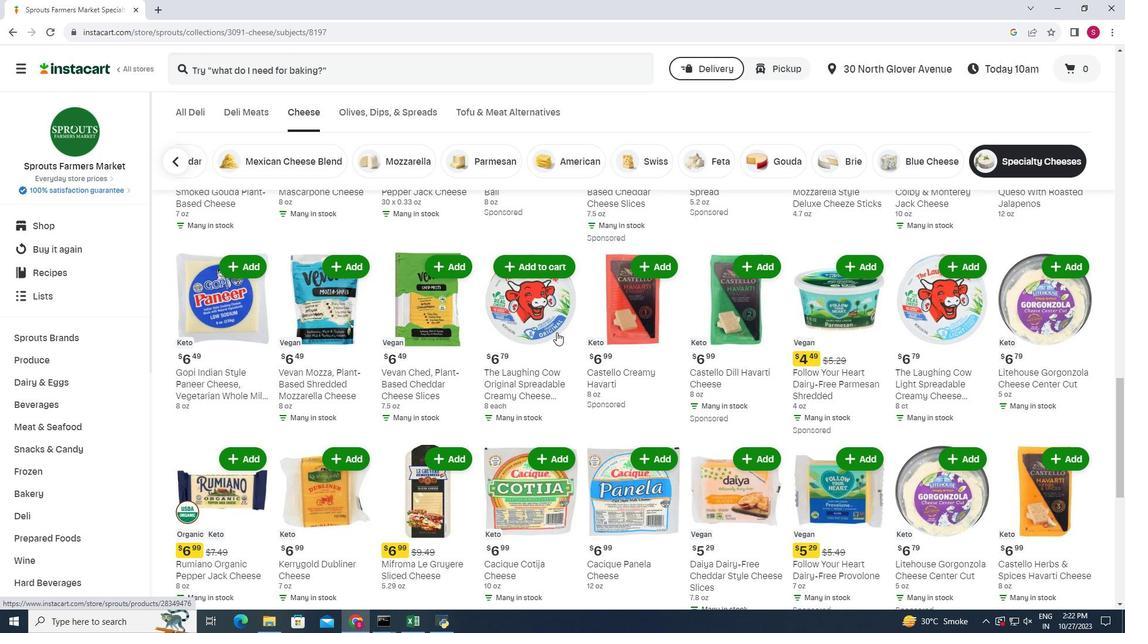 
Action: Mouse scrolled (557, 331) with delta (0, 0)
Screenshot: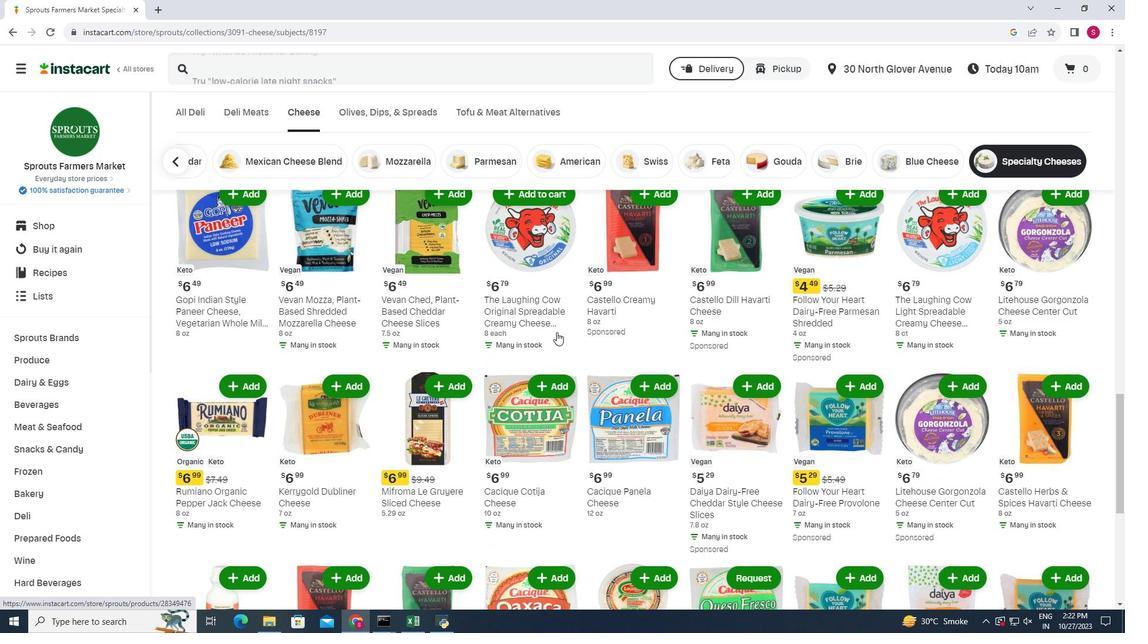 
Action: Mouse scrolled (557, 331) with delta (0, 0)
Screenshot: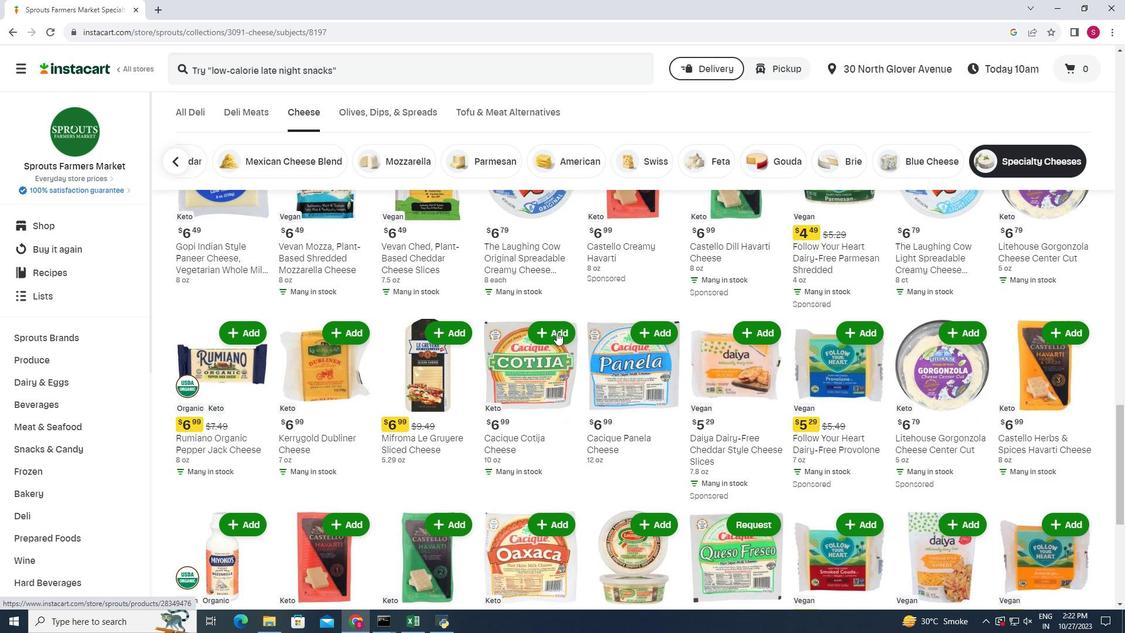 
Action: Mouse scrolled (557, 331) with delta (0, 0)
Screenshot: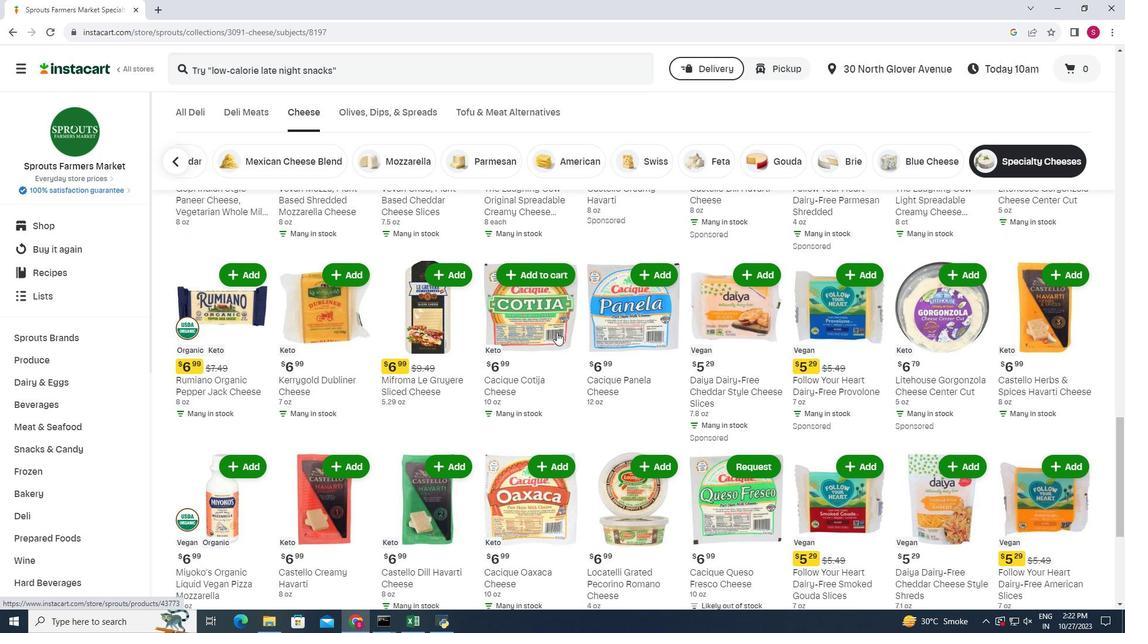 
Action: Mouse scrolled (557, 331) with delta (0, 0)
Screenshot: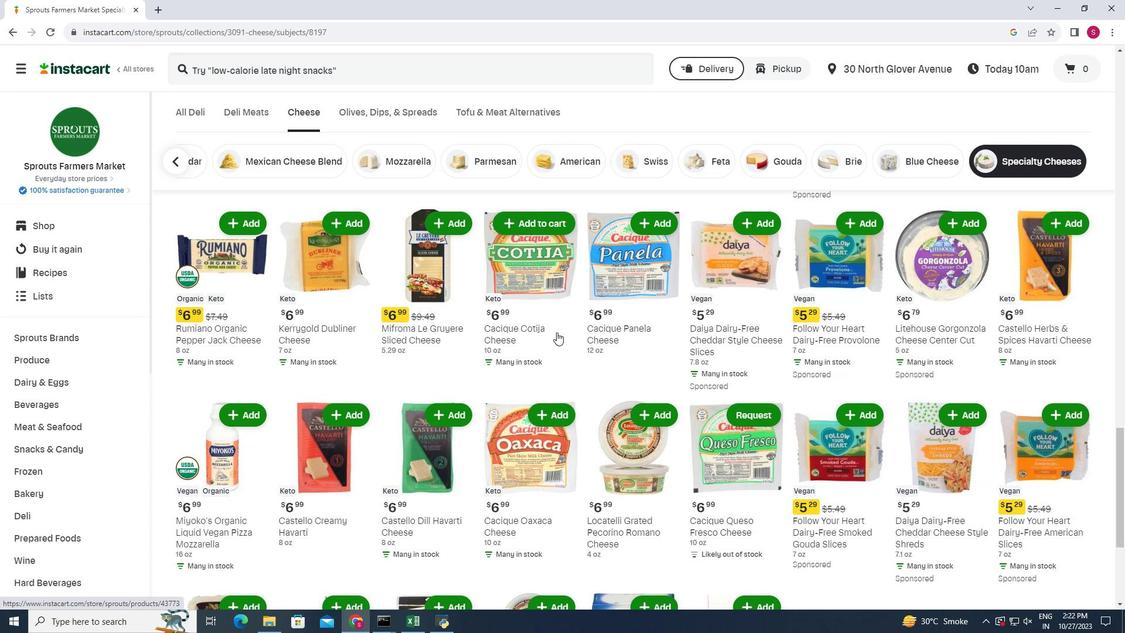 
Action: Mouse scrolled (557, 331) with delta (0, 0)
Screenshot: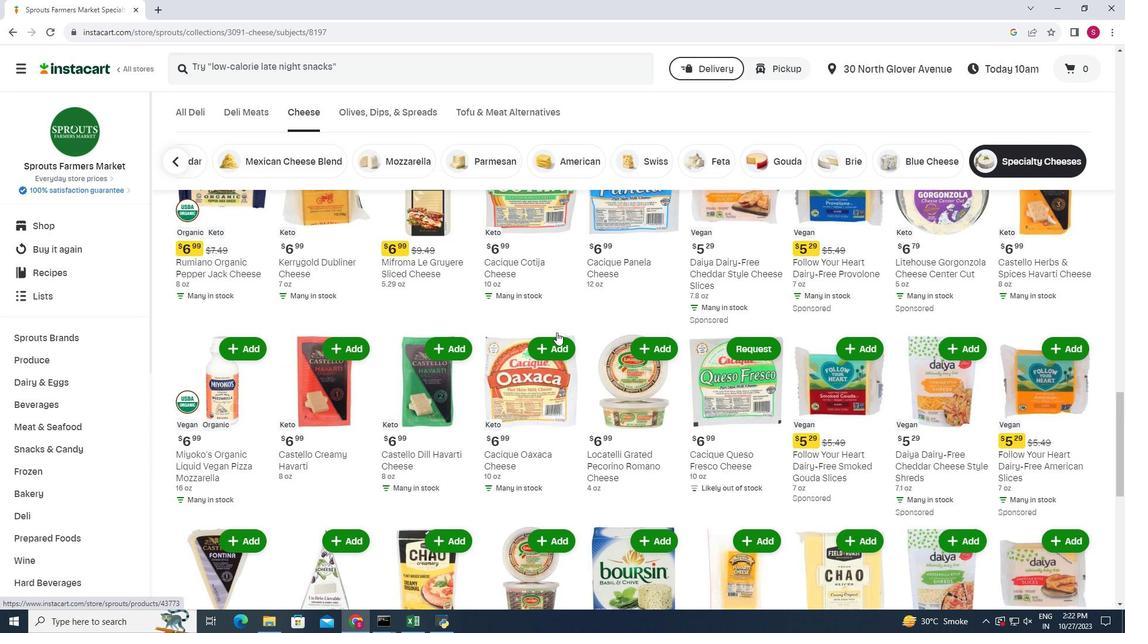 
Action: Mouse scrolled (557, 331) with delta (0, 0)
Screenshot: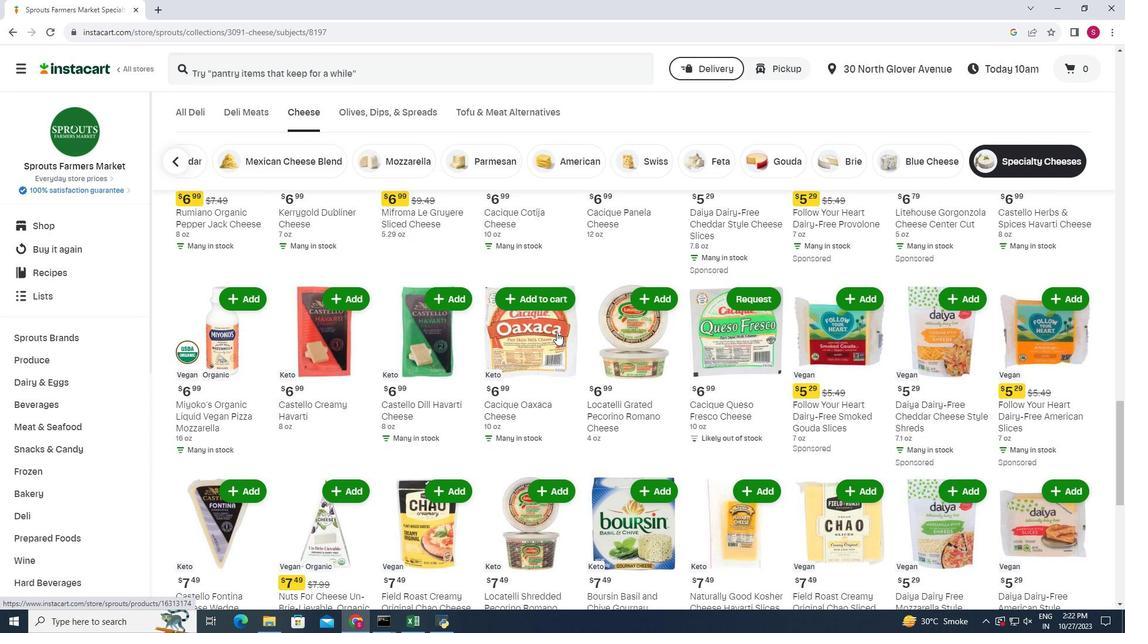 
Action: Mouse scrolled (557, 331) with delta (0, 0)
Screenshot: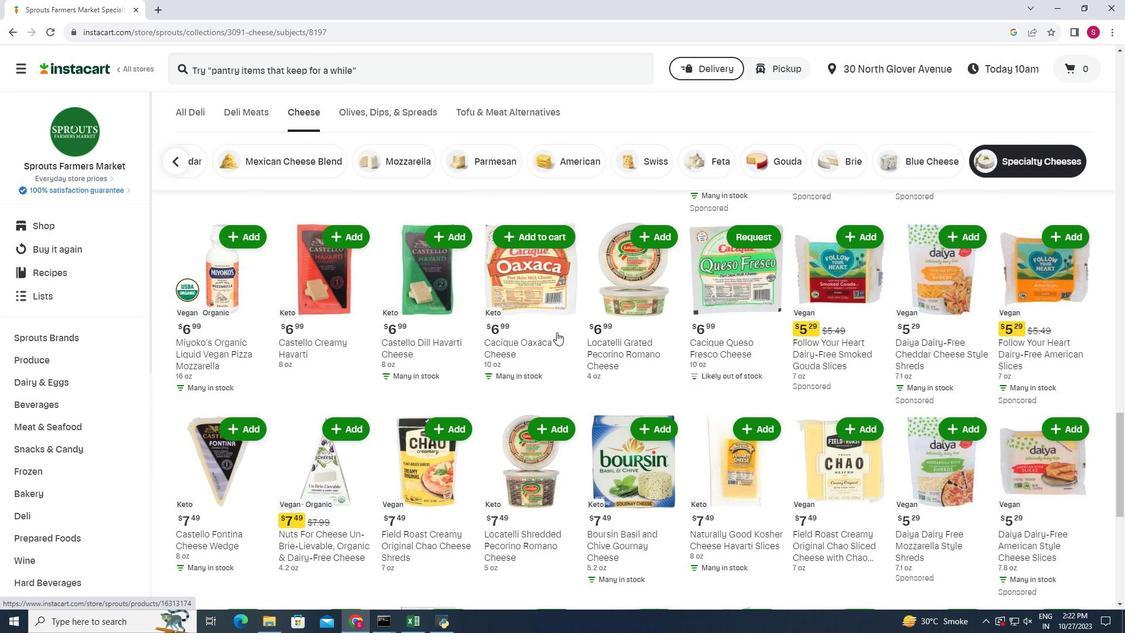 
Action: Mouse scrolled (557, 331) with delta (0, 0)
Screenshot: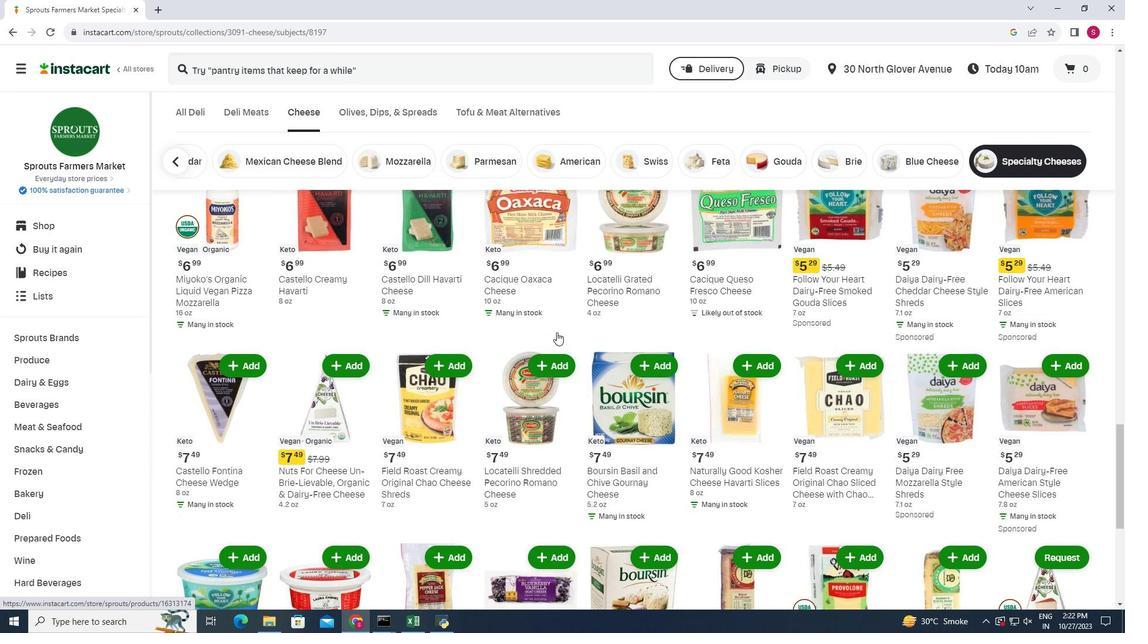 
Action: Mouse scrolled (557, 331) with delta (0, 0)
Screenshot: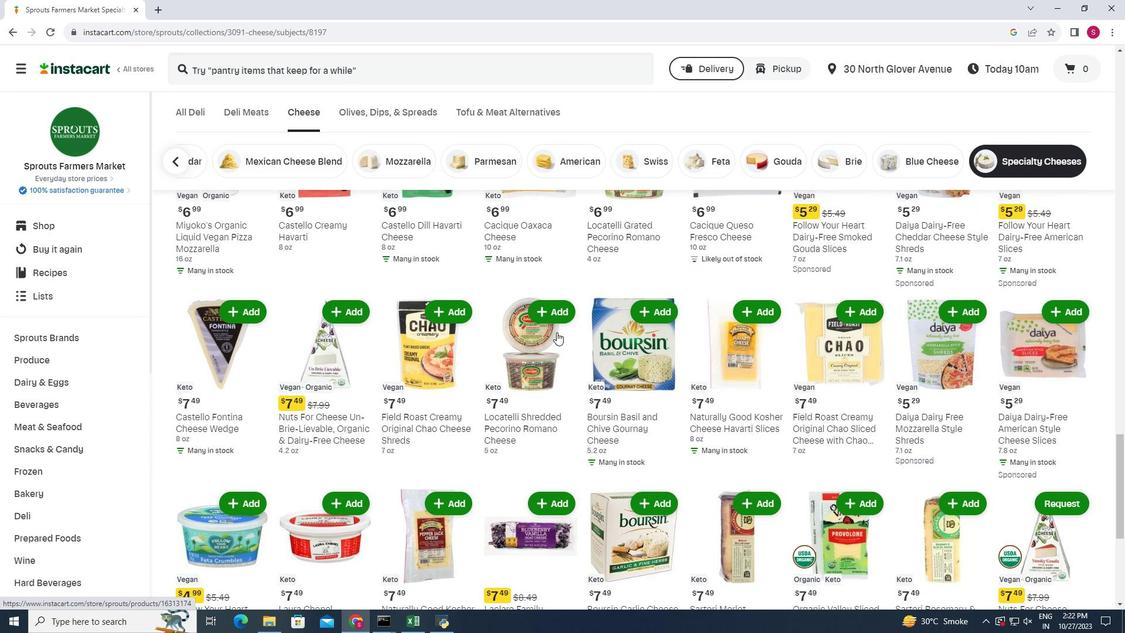 
Action: Mouse scrolled (557, 331) with delta (0, 0)
Screenshot: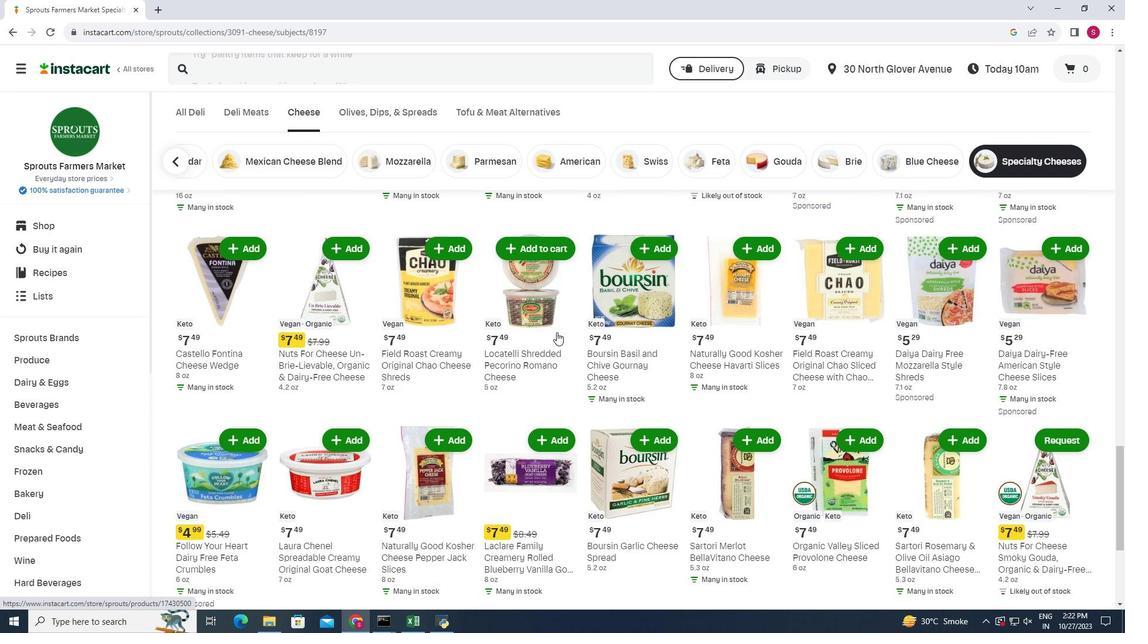
Action: Mouse scrolled (557, 331) with delta (0, 0)
Screenshot: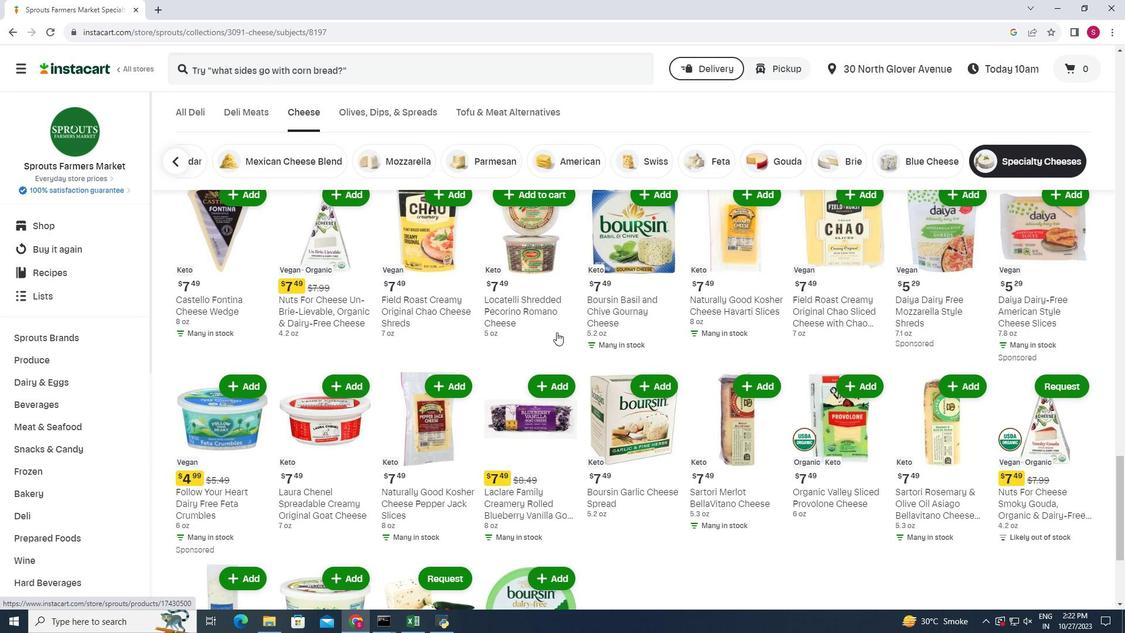 
Action: Mouse scrolled (557, 331) with delta (0, 0)
Screenshot: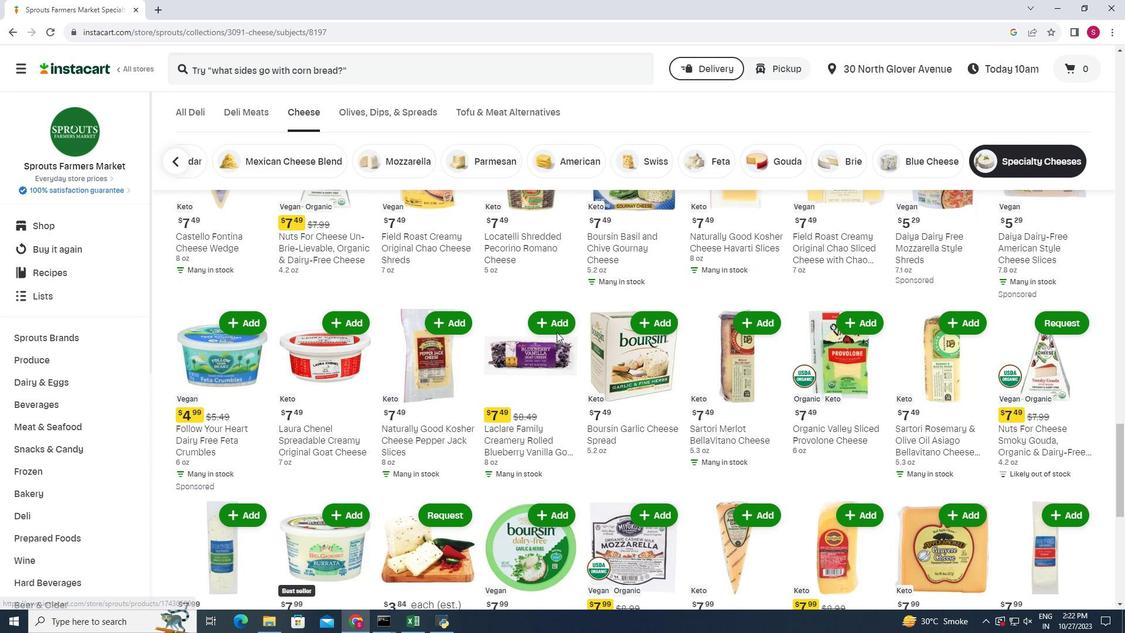 
Action: Mouse scrolled (557, 331) with delta (0, 0)
Screenshot: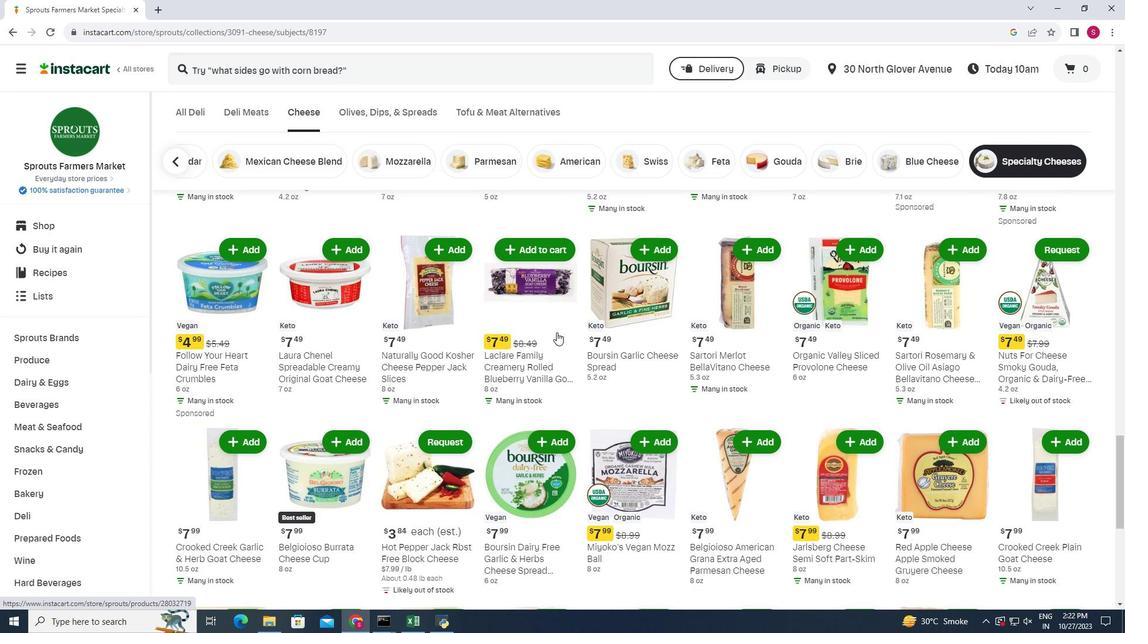 
Action: Mouse scrolled (557, 331) with delta (0, 0)
Screenshot: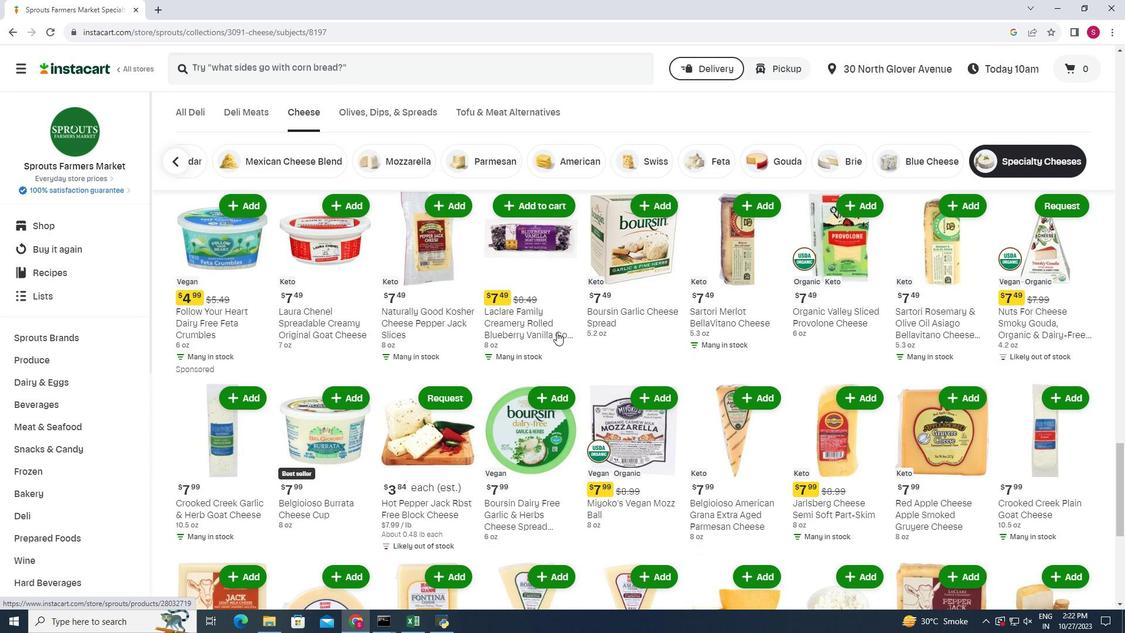 
Action: Mouse scrolled (557, 331) with delta (0, 0)
Screenshot: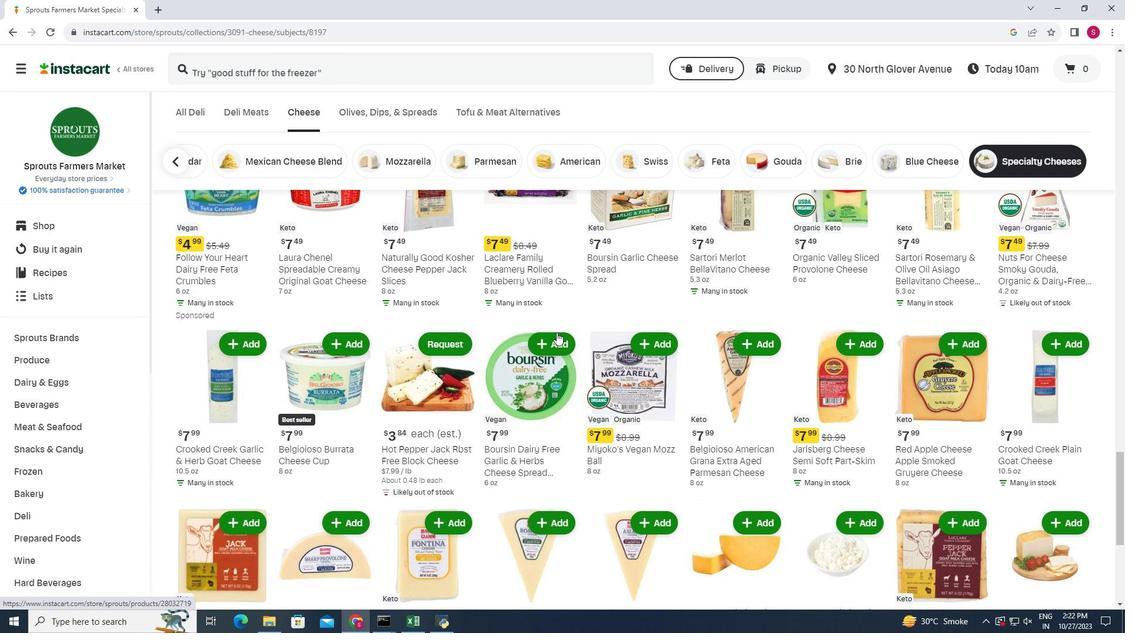 
Action: Mouse scrolled (557, 331) with delta (0, 0)
Screenshot: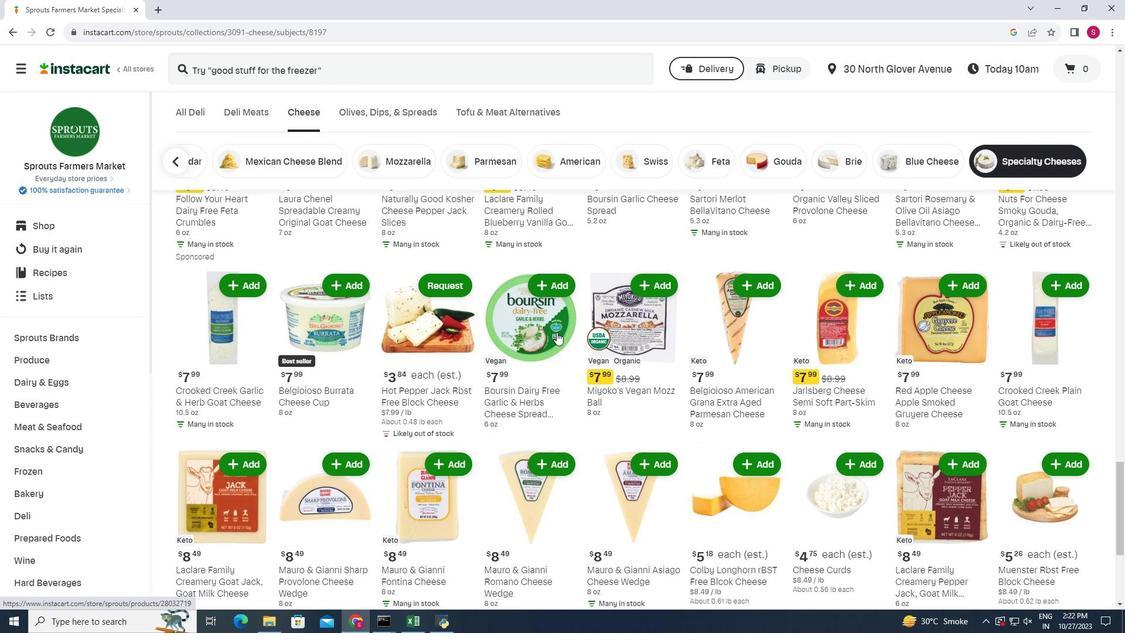 
Action: Mouse scrolled (557, 331) with delta (0, 0)
Screenshot: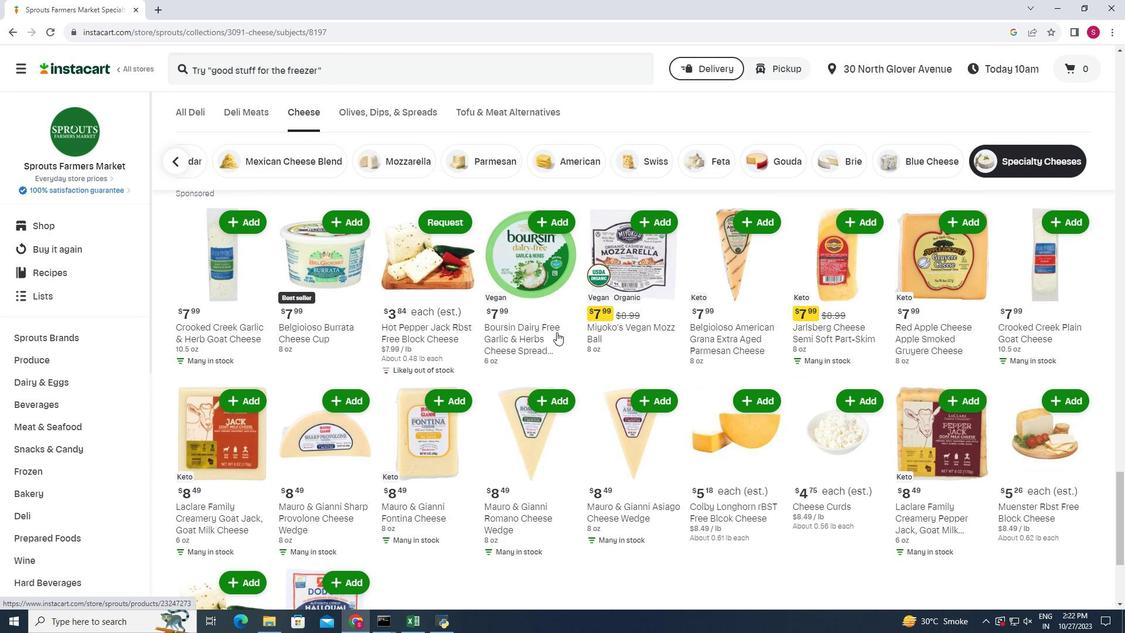 
Action: Mouse scrolled (557, 331) with delta (0, 0)
Screenshot: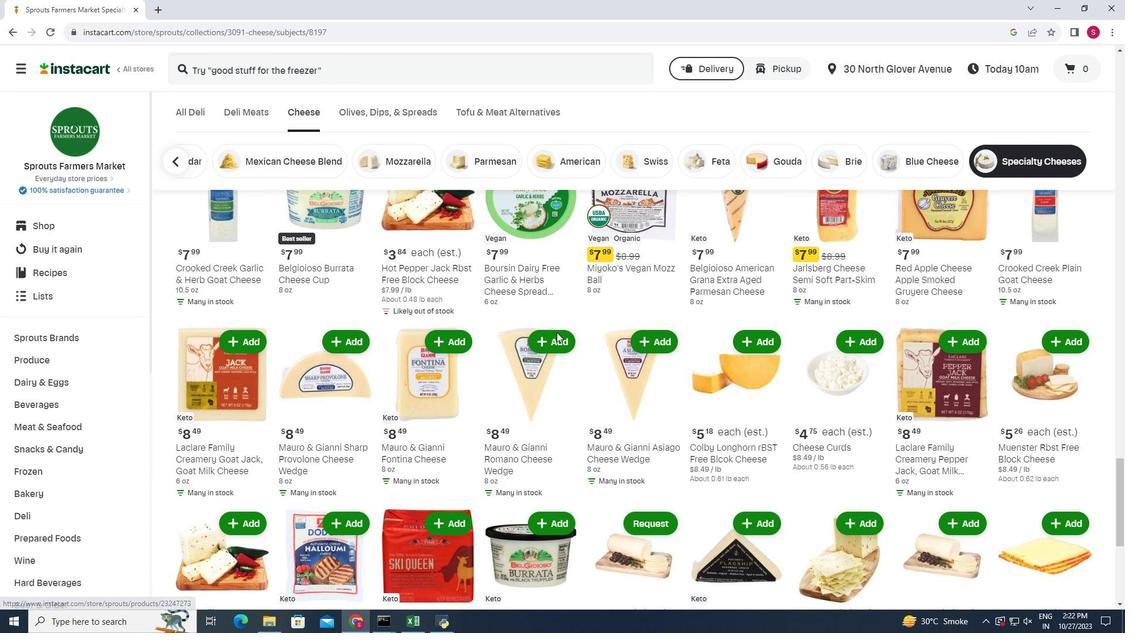 
Action: Mouse scrolled (557, 331) with delta (0, 0)
Screenshot: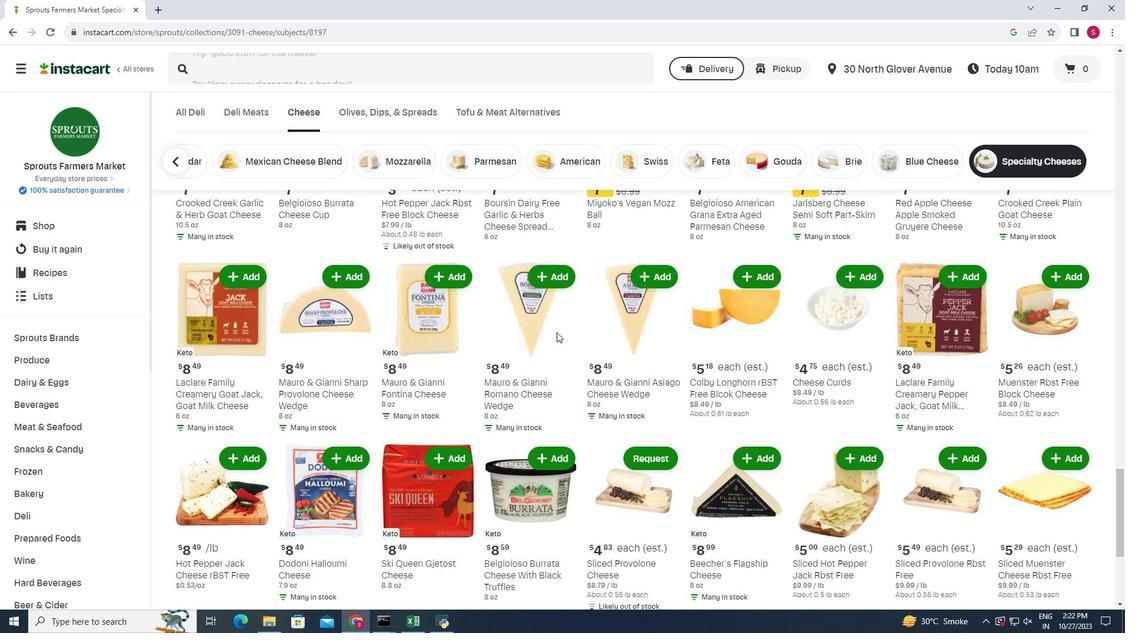 
Action: Mouse scrolled (557, 331) with delta (0, 0)
Screenshot: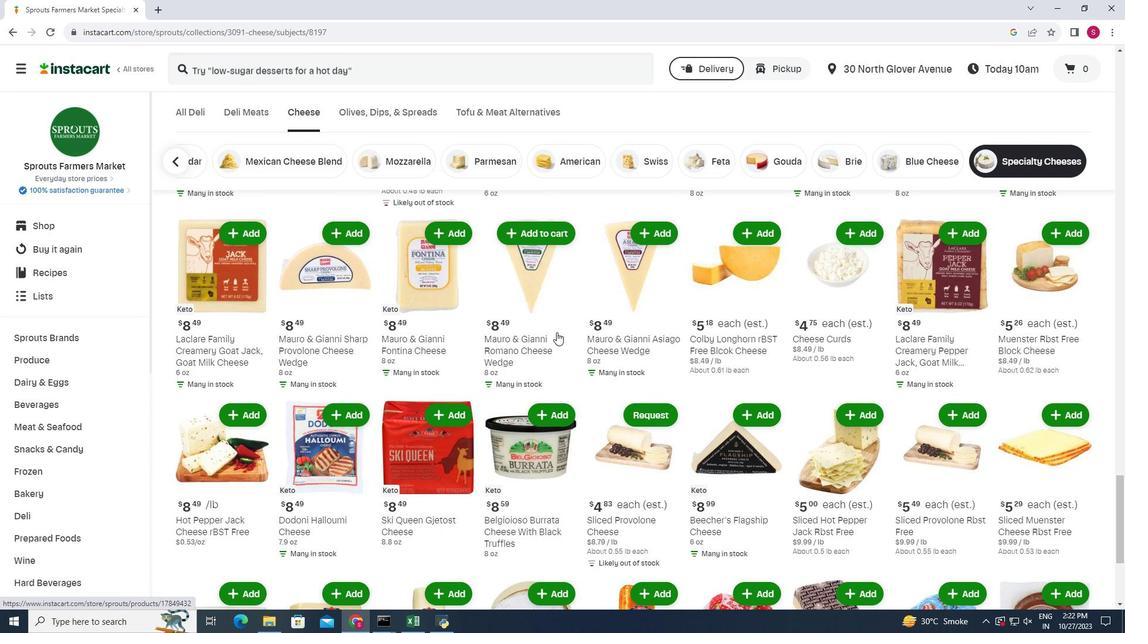 
Action: Mouse scrolled (557, 331) with delta (0, 0)
Screenshot: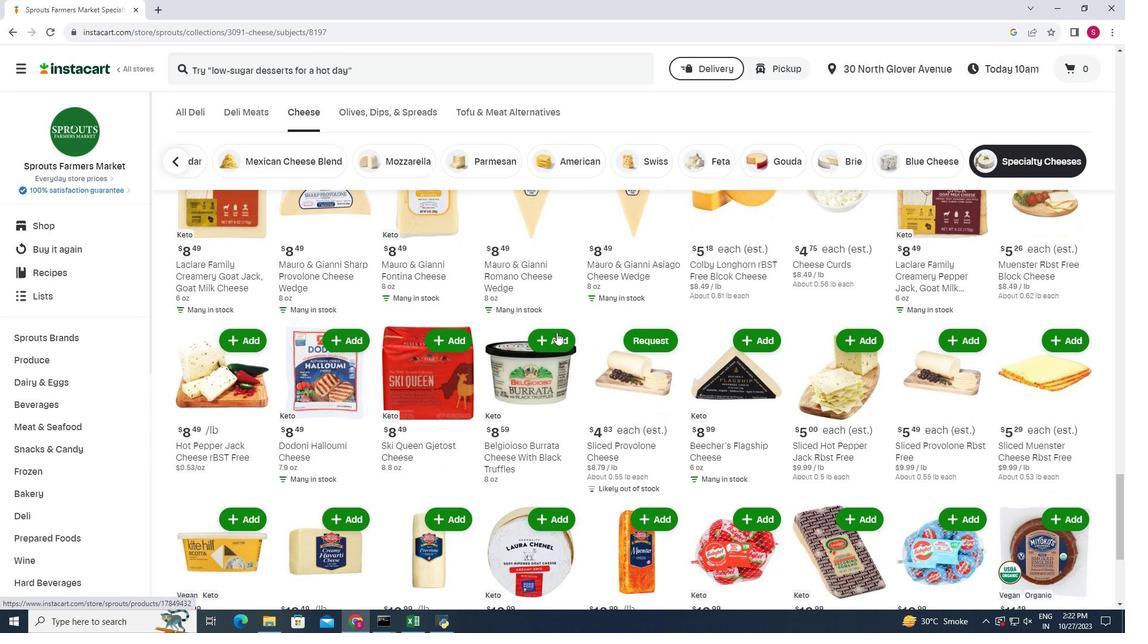 
Action: Mouse scrolled (557, 331) with delta (0, 0)
Screenshot: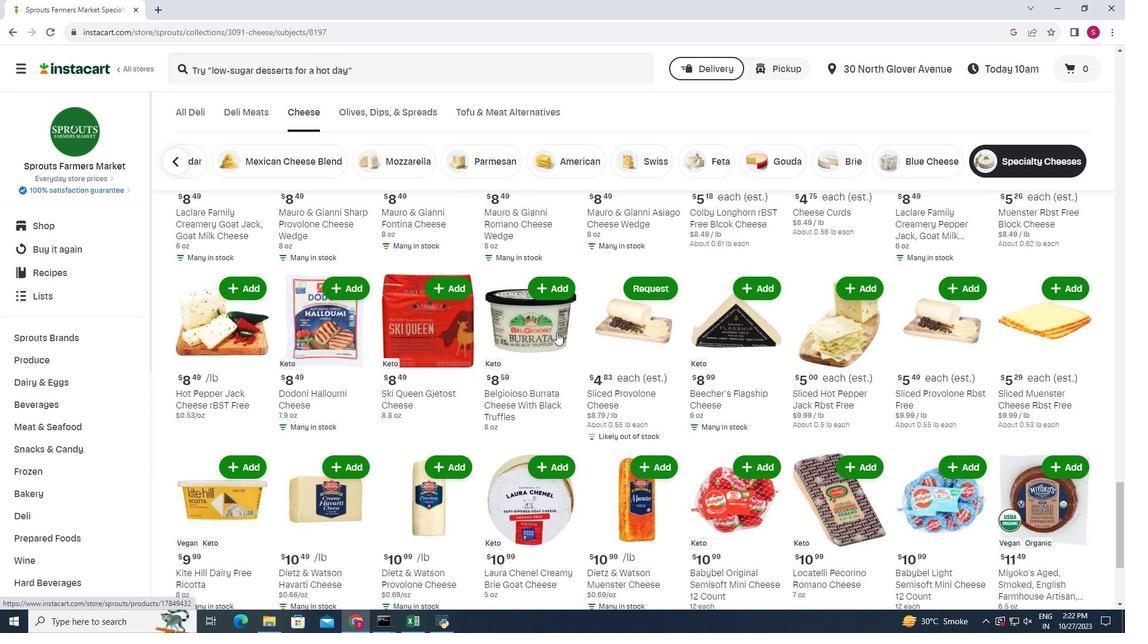 
Action: Mouse scrolled (557, 331) with delta (0, 0)
Screenshot: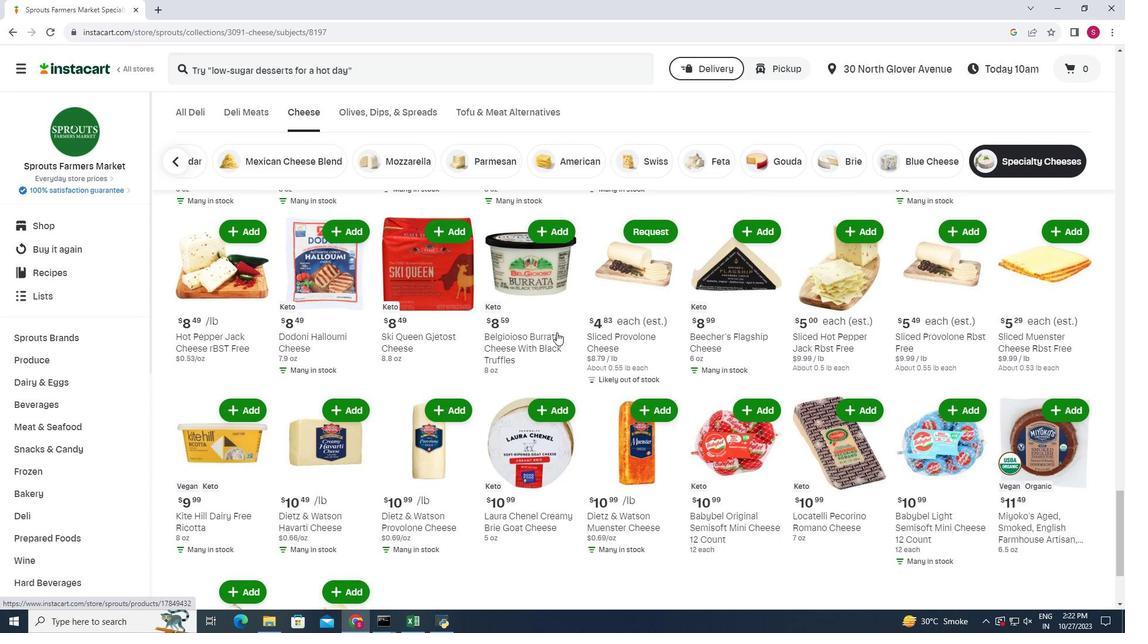 
Action: Mouse scrolled (557, 331) with delta (0, 0)
Screenshot: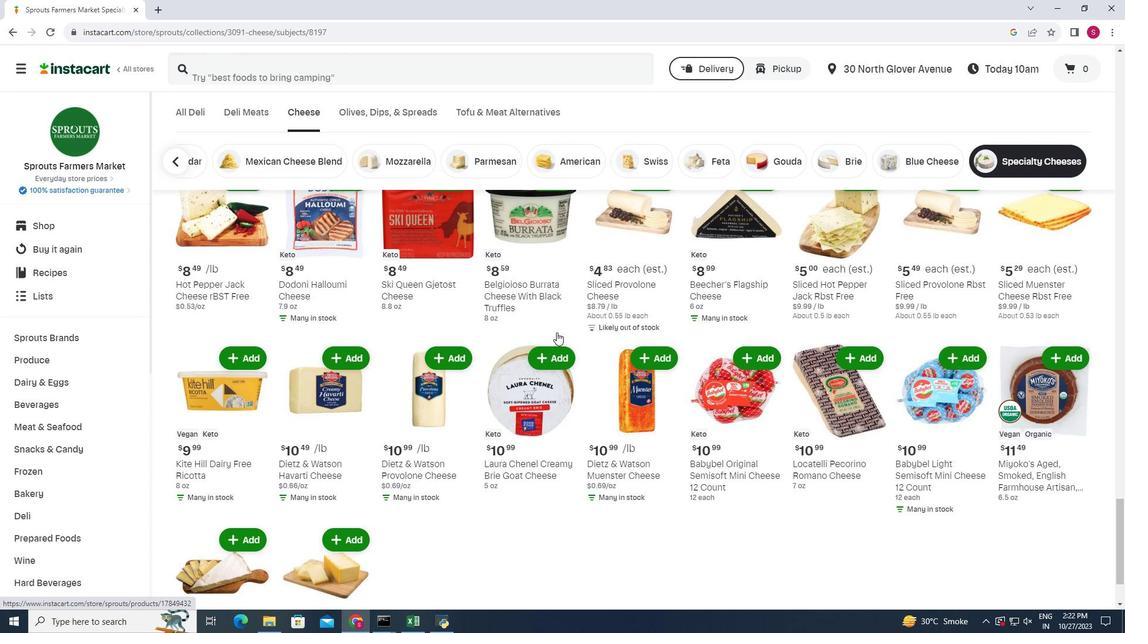
Action: Mouse scrolled (557, 331) with delta (0, 0)
Screenshot: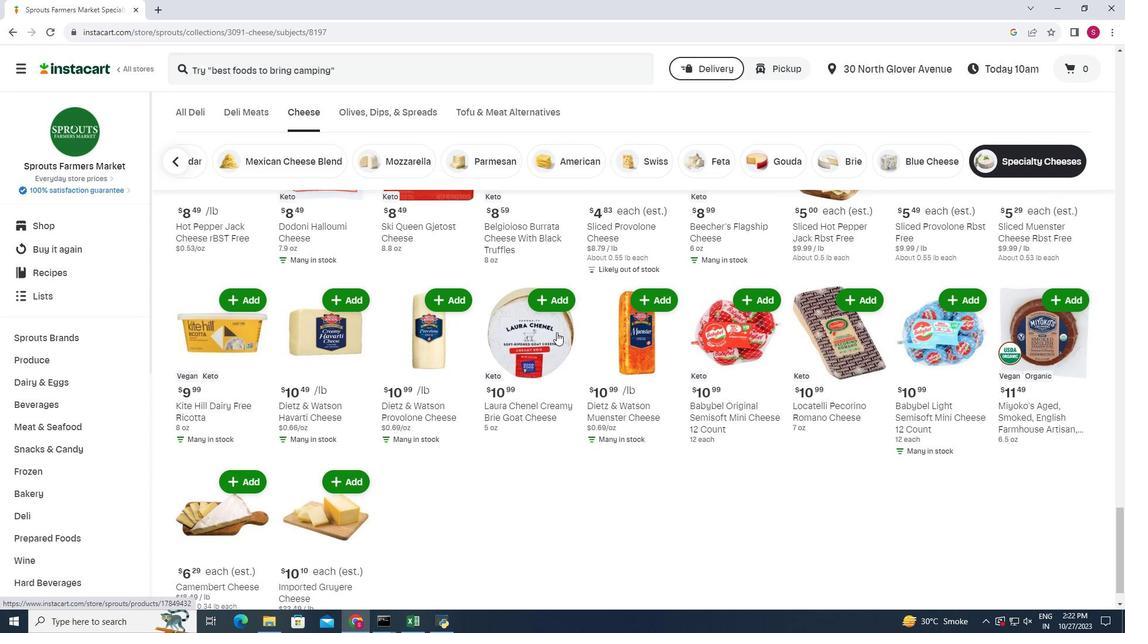 
Action: Mouse scrolled (557, 331) with delta (0, 0)
Screenshot: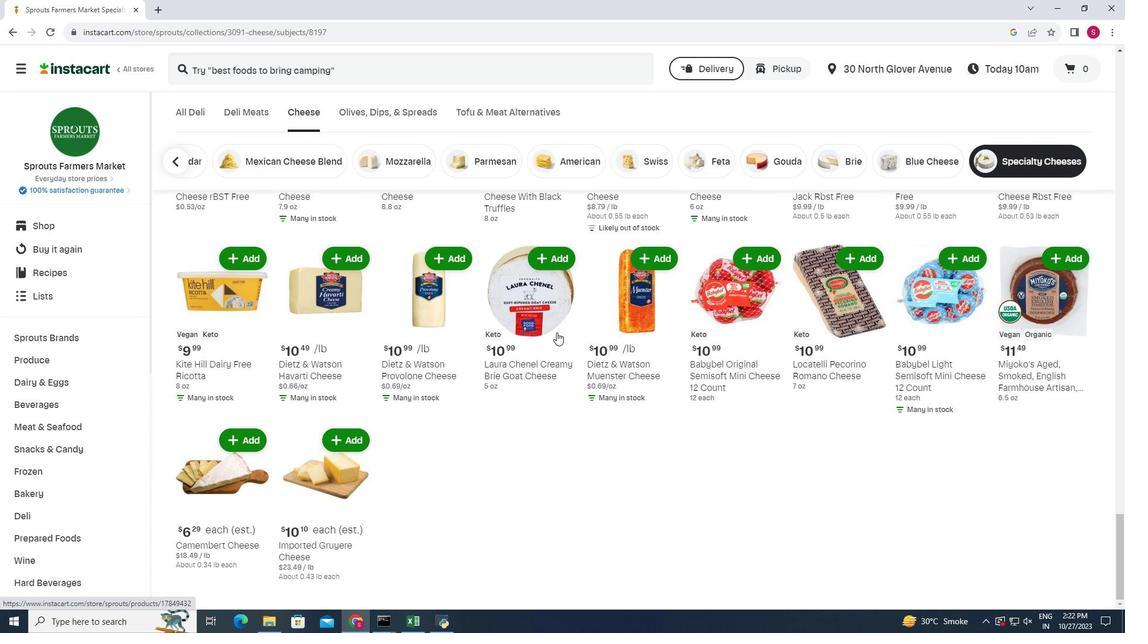 
Action: Mouse scrolled (557, 331) with delta (0, 0)
Screenshot: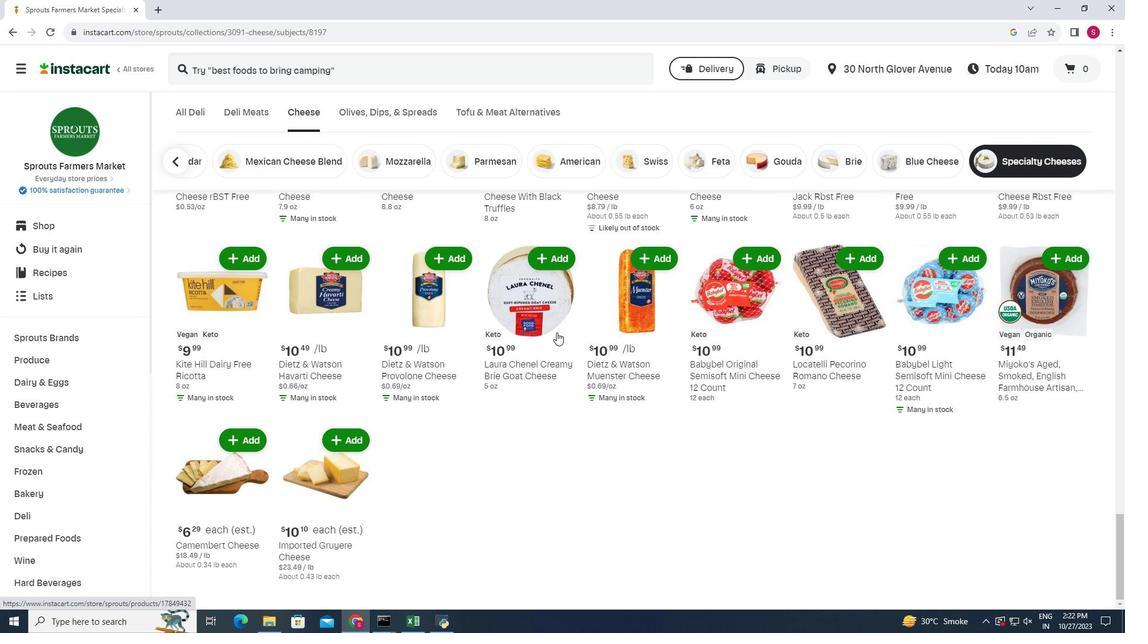 
Action: Mouse scrolled (557, 331) with delta (0, 0)
Screenshot: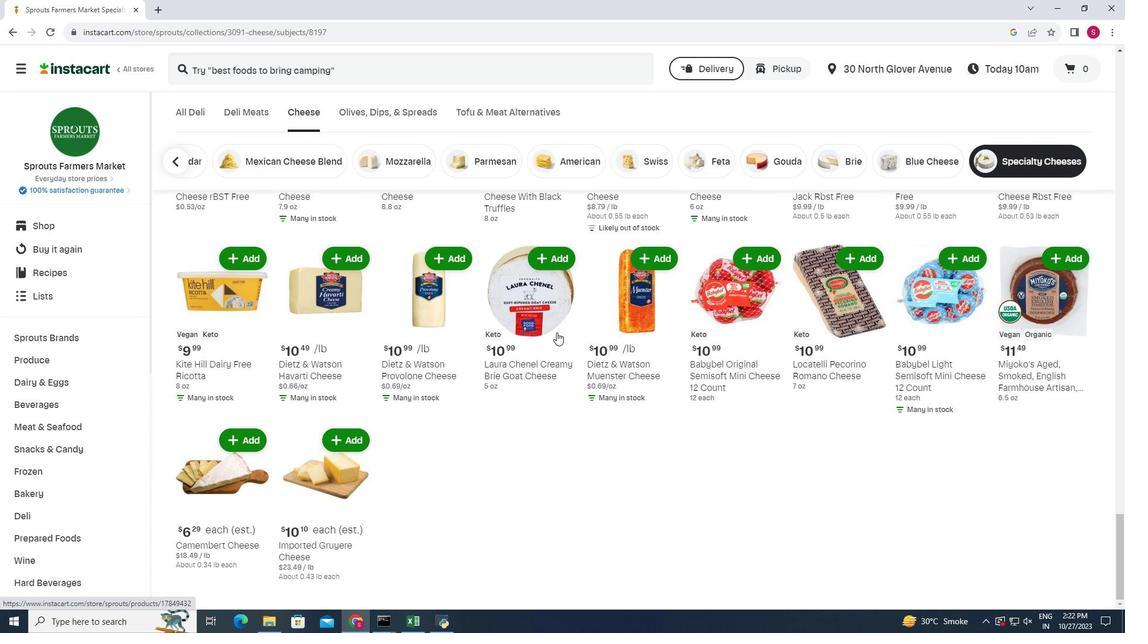 
